 Task: In the  document Hollywoodfile.odt Change font size of watermark '113' and place the watermark  'Horizontally'. Insert footer and write www.quantum.com
Action: Mouse moved to (301, 439)
Screenshot: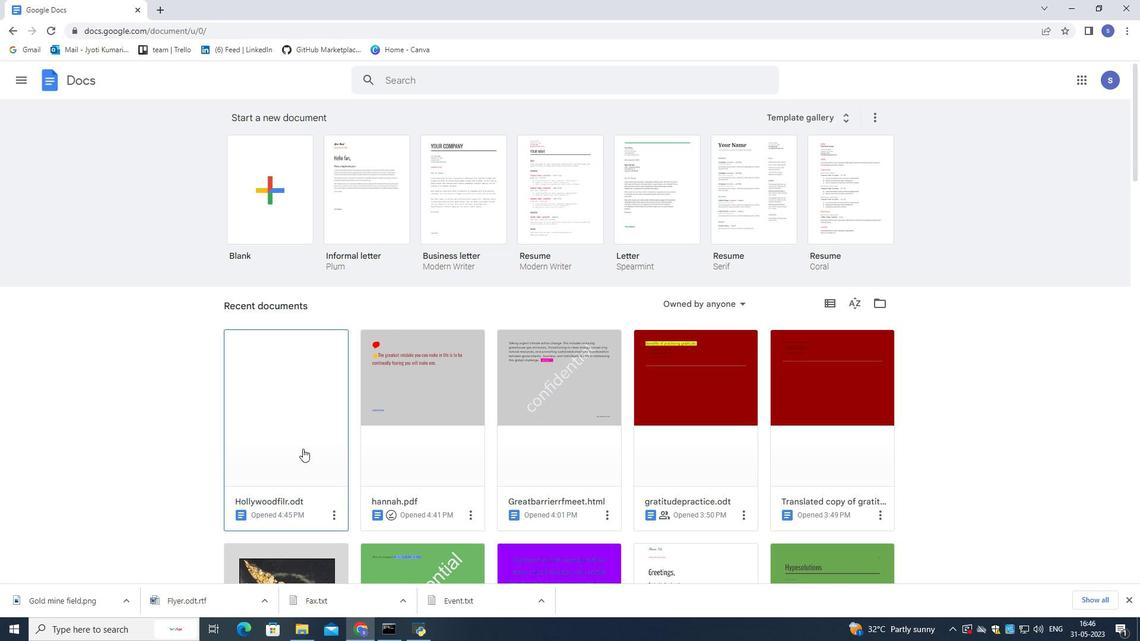 
Action: Mouse pressed left at (301, 439)
Screenshot: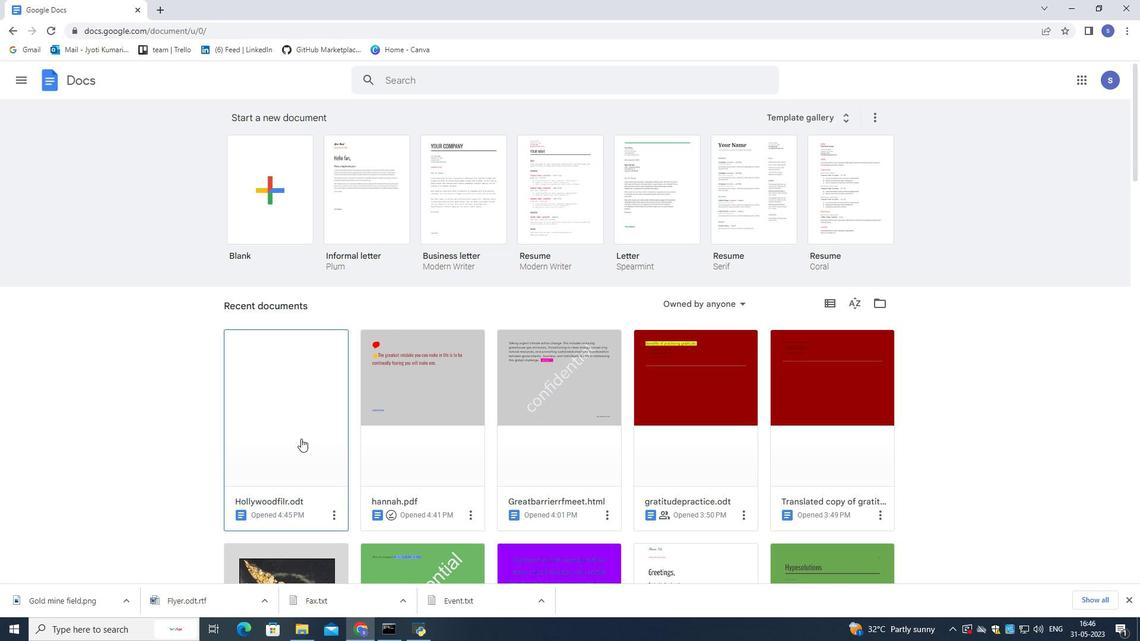 
Action: Mouse pressed left at (301, 439)
Screenshot: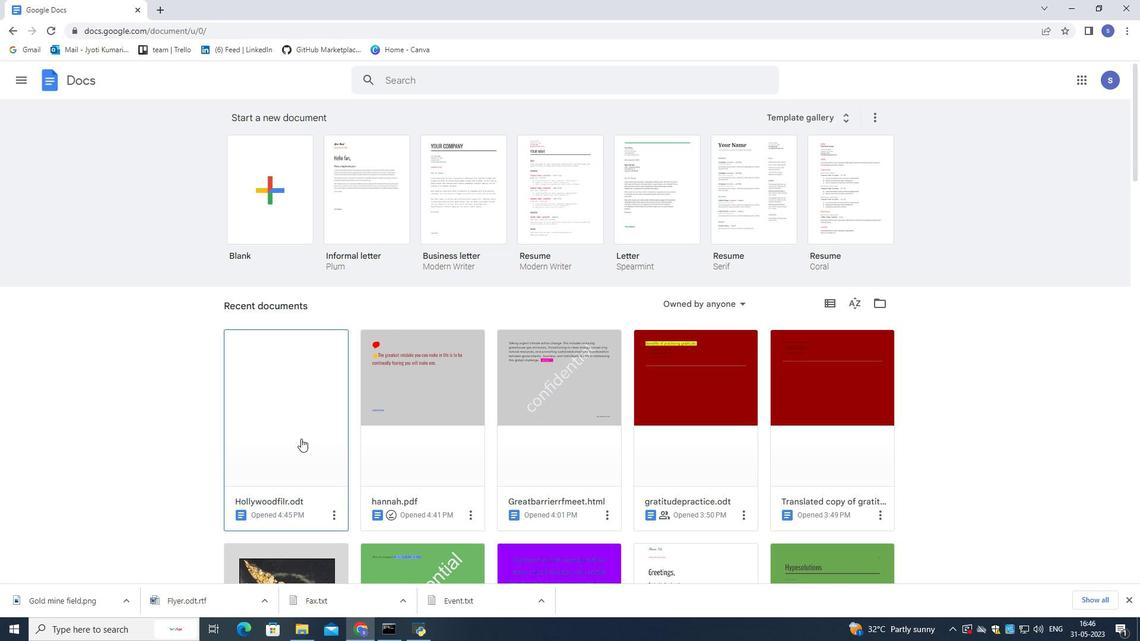 
Action: Mouse pressed left at (301, 439)
Screenshot: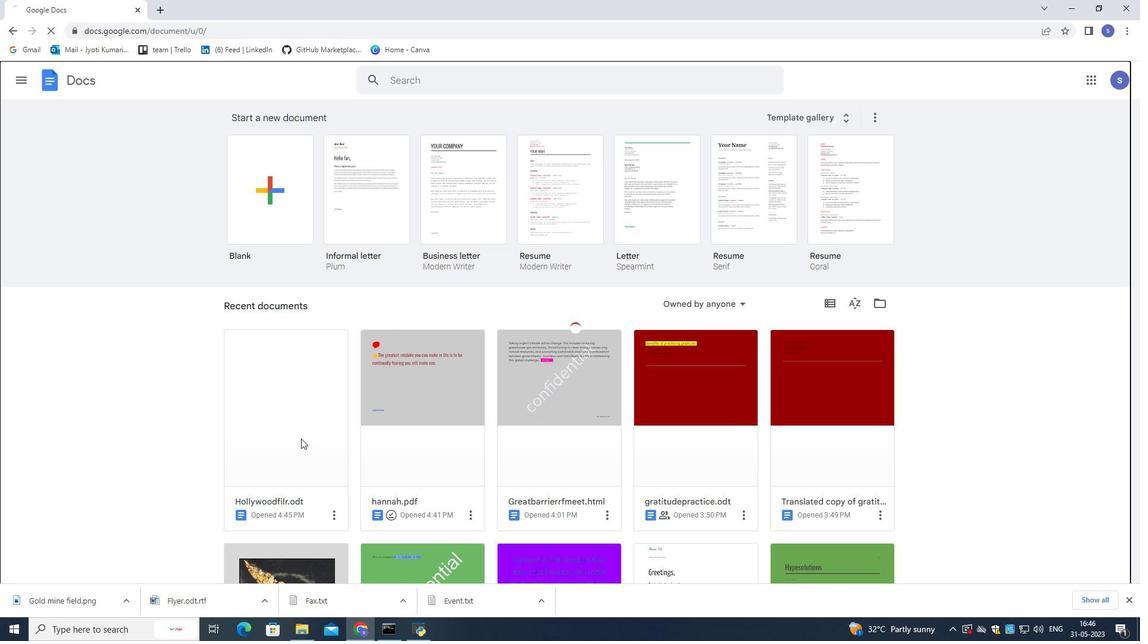 
Action: Mouse moved to (528, 500)
Screenshot: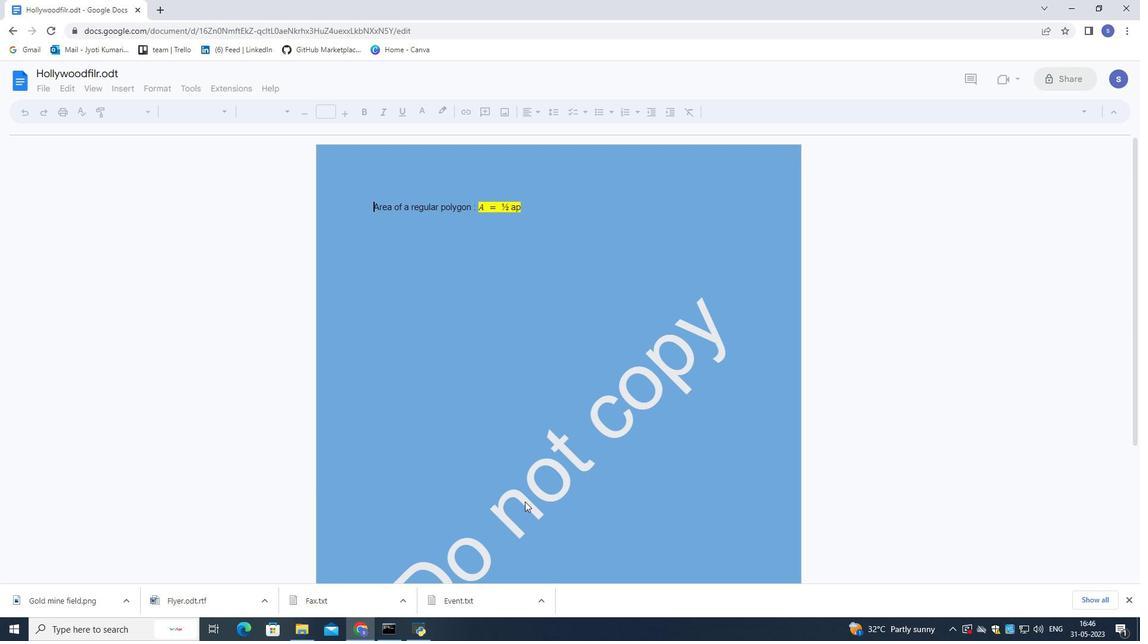 
Action: Mouse scrolled (528, 500) with delta (0, 0)
Screenshot: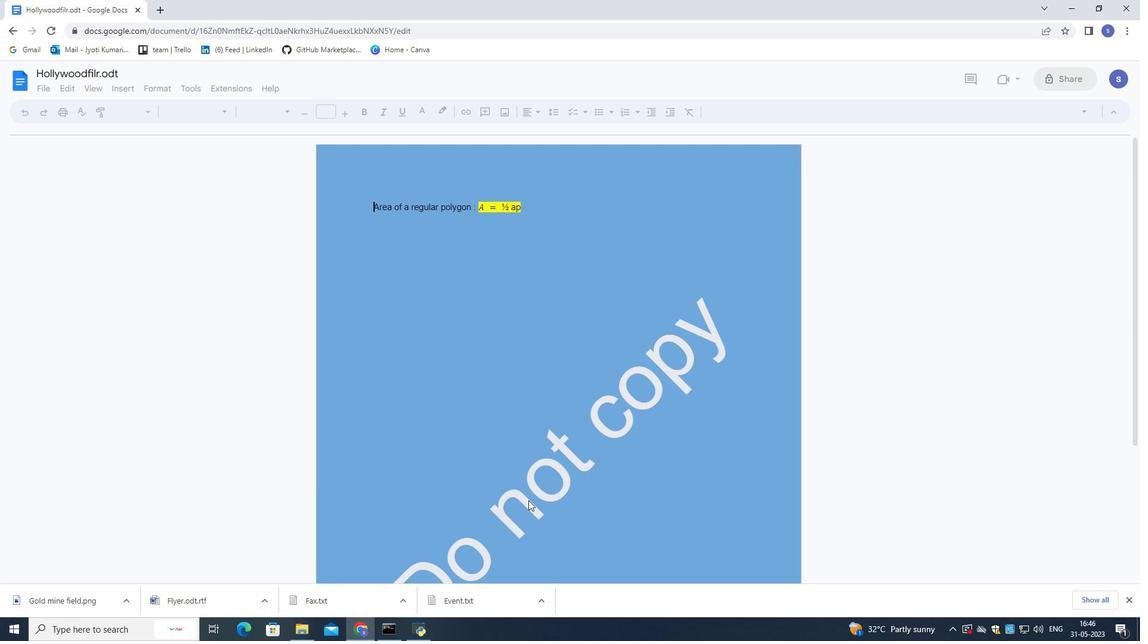 
Action: Mouse scrolled (528, 500) with delta (0, 0)
Screenshot: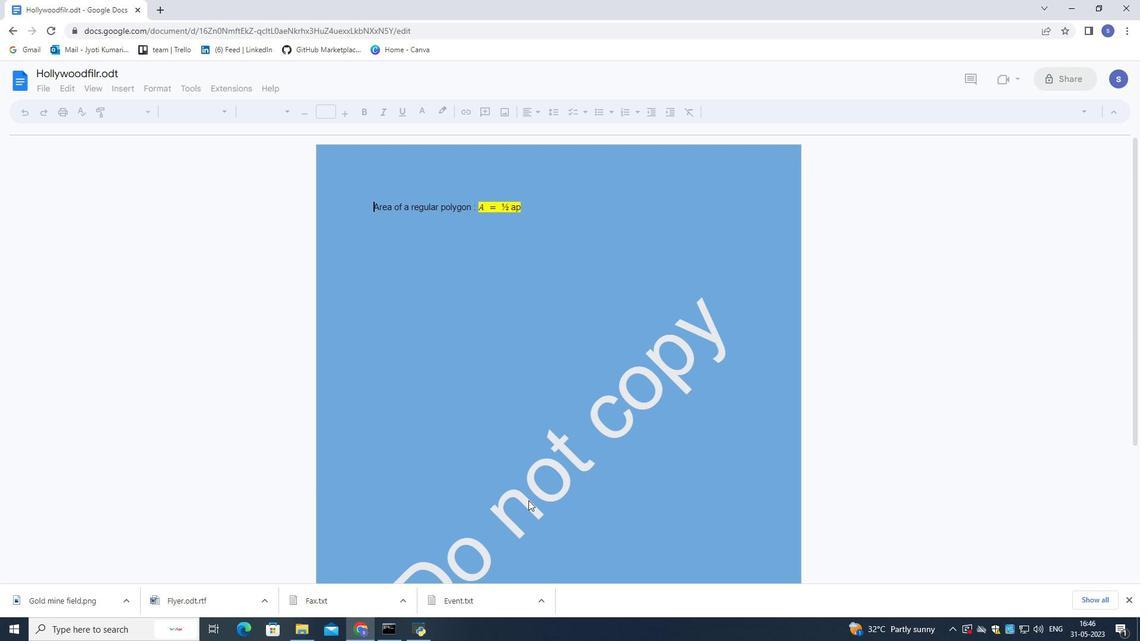 
Action: Mouse scrolled (528, 500) with delta (0, 0)
Screenshot: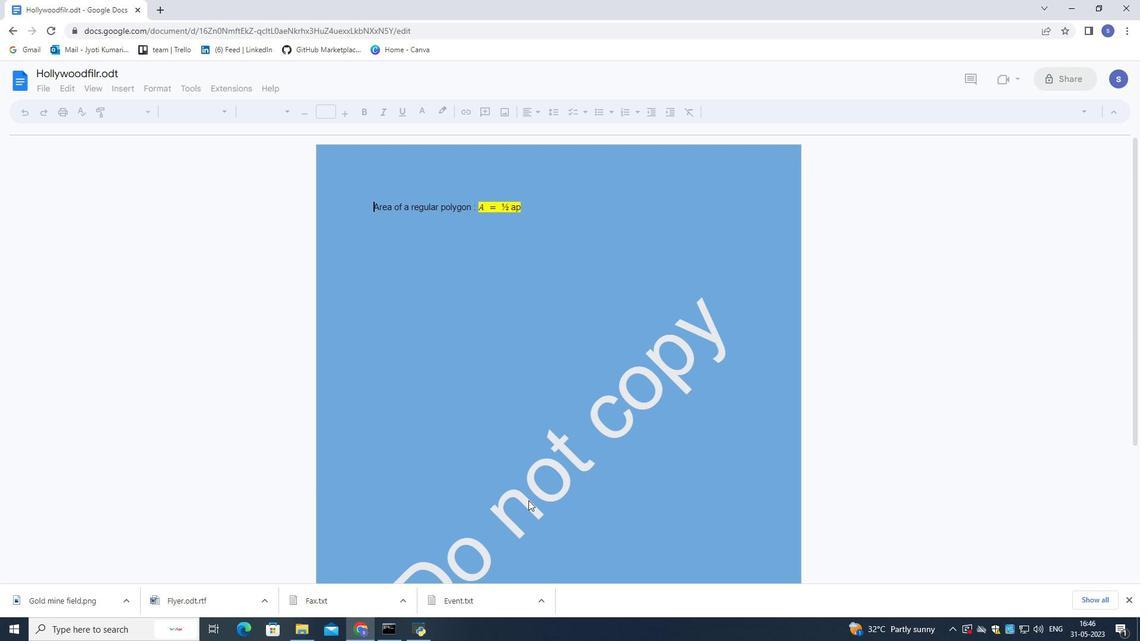 
Action: Mouse moved to (491, 379)
Screenshot: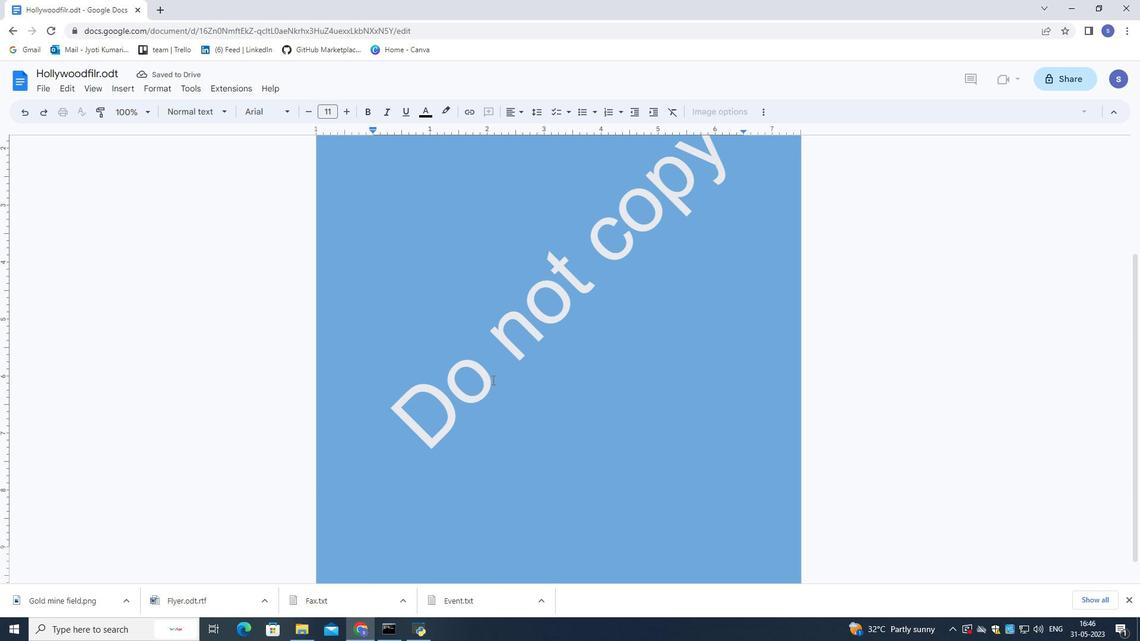 
Action: Mouse scrolled (491, 380) with delta (0, 0)
Screenshot: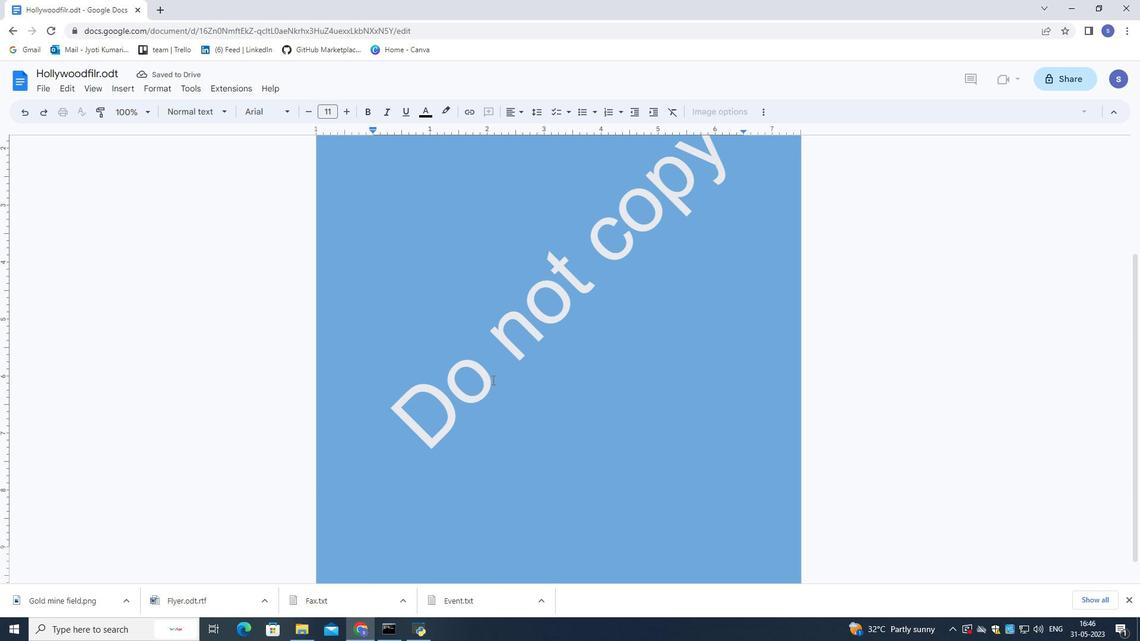 
Action: Mouse moved to (497, 390)
Screenshot: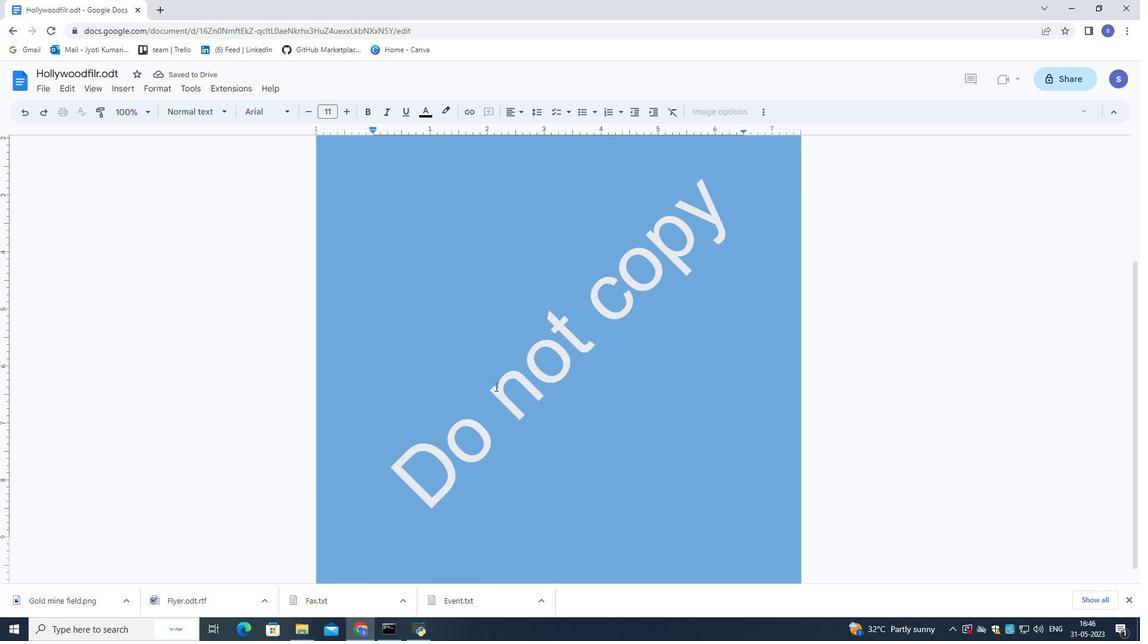 
Action: Mouse pressed left at (497, 390)
Screenshot: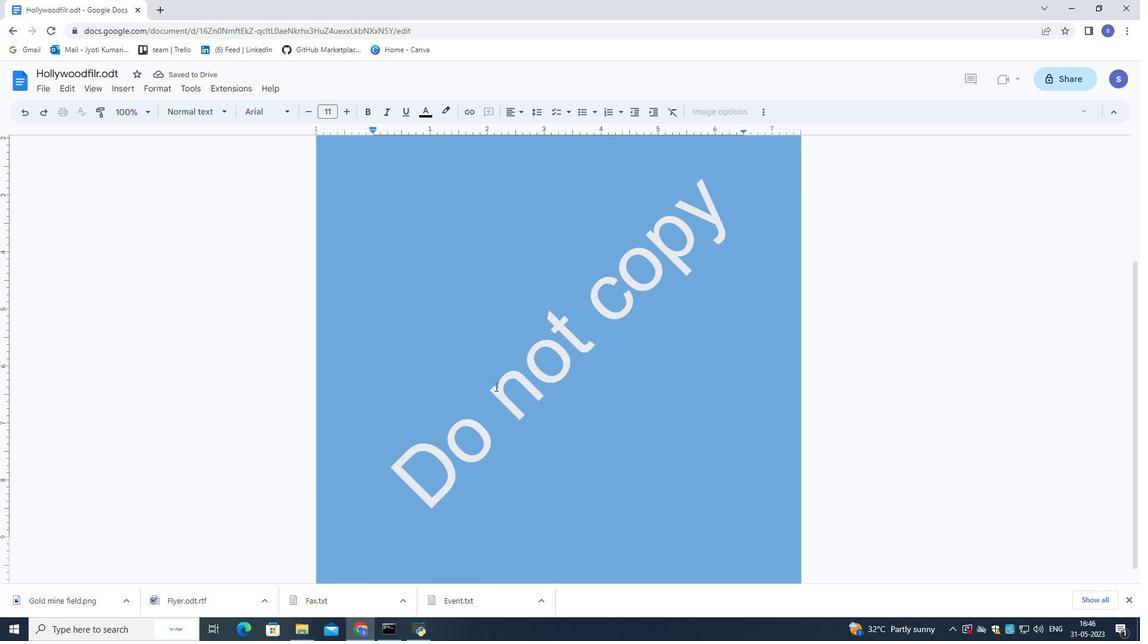 
Action: Mouse pressed left at (497, 390)
Screenshot: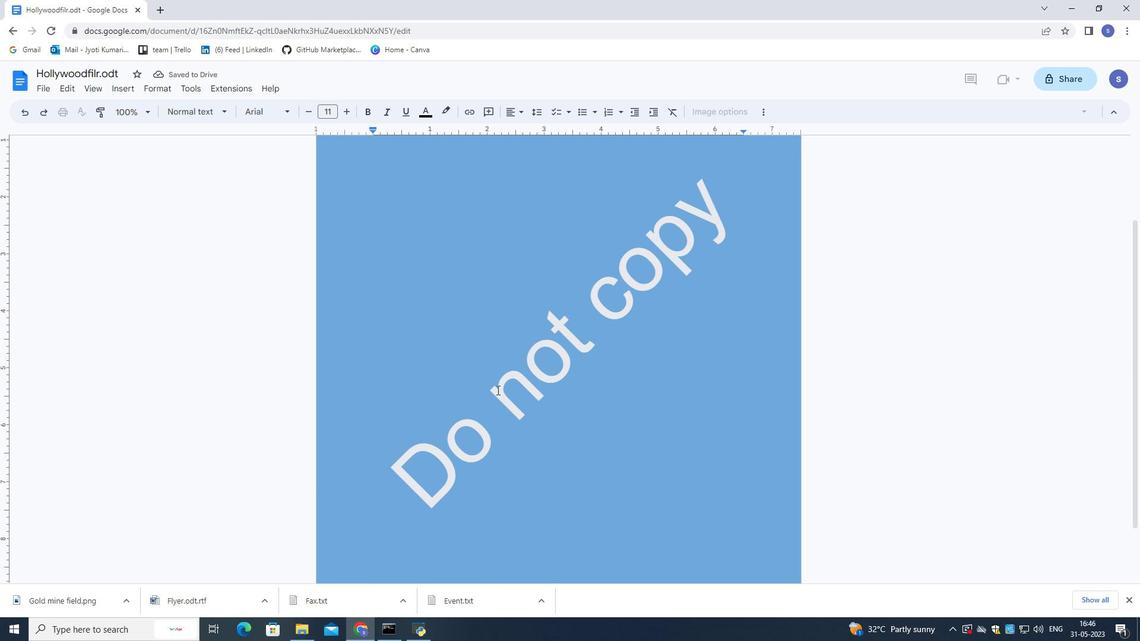 
Action: Mouse moved to (535, 452)
Screenshot: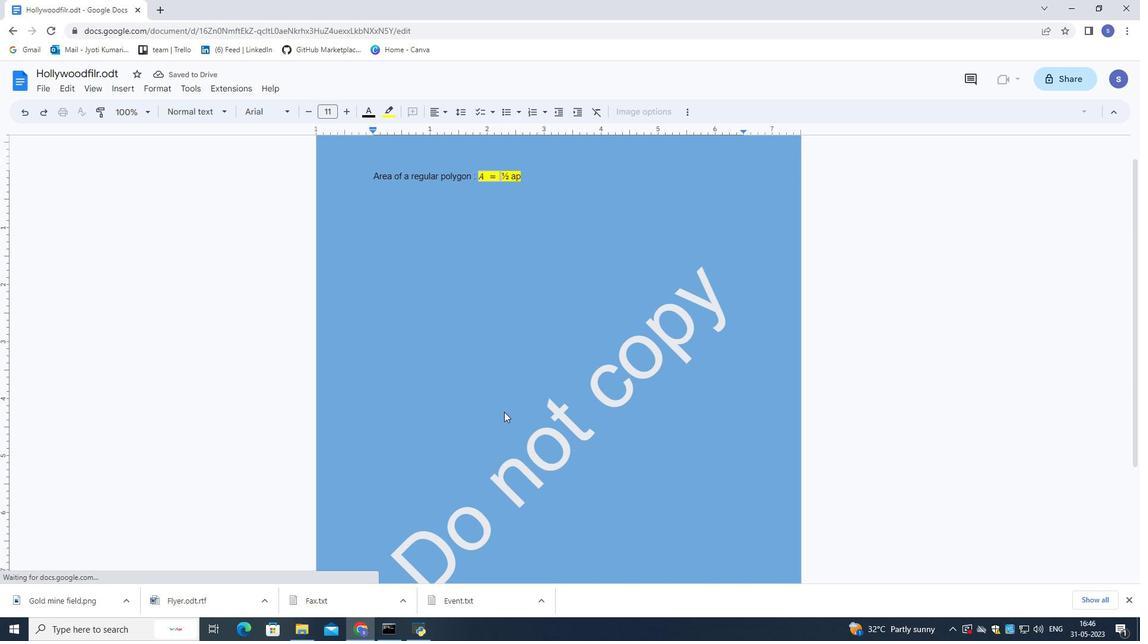 
Action: Mouse pressed left at (535, 452)
Screenshot: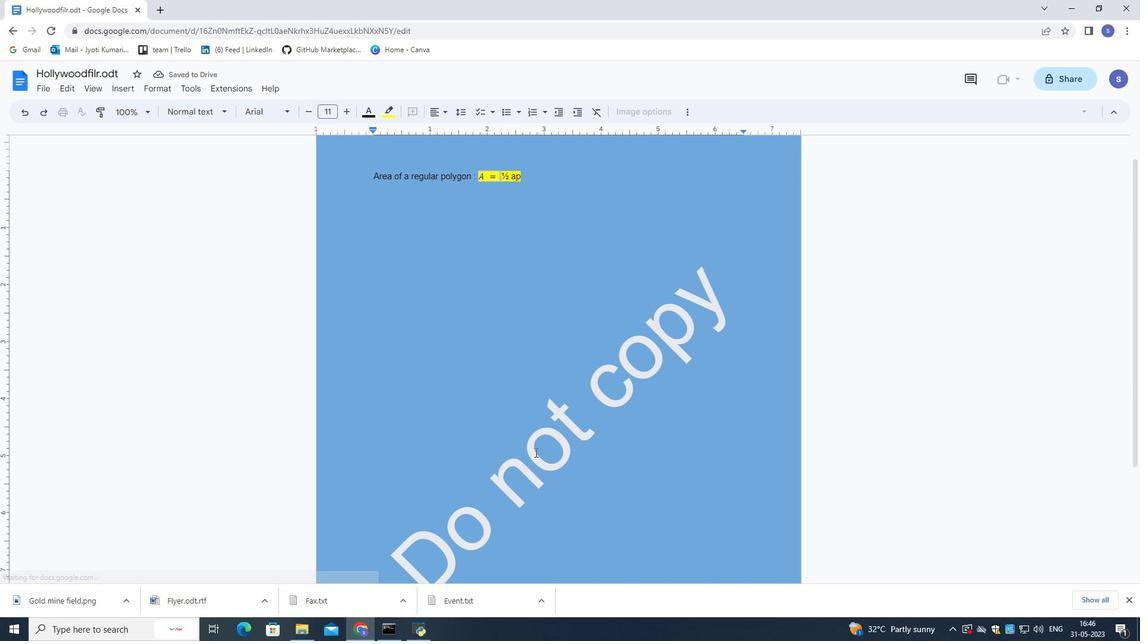 
Action: Mouse pressed left at (535, 452)
Screenshot: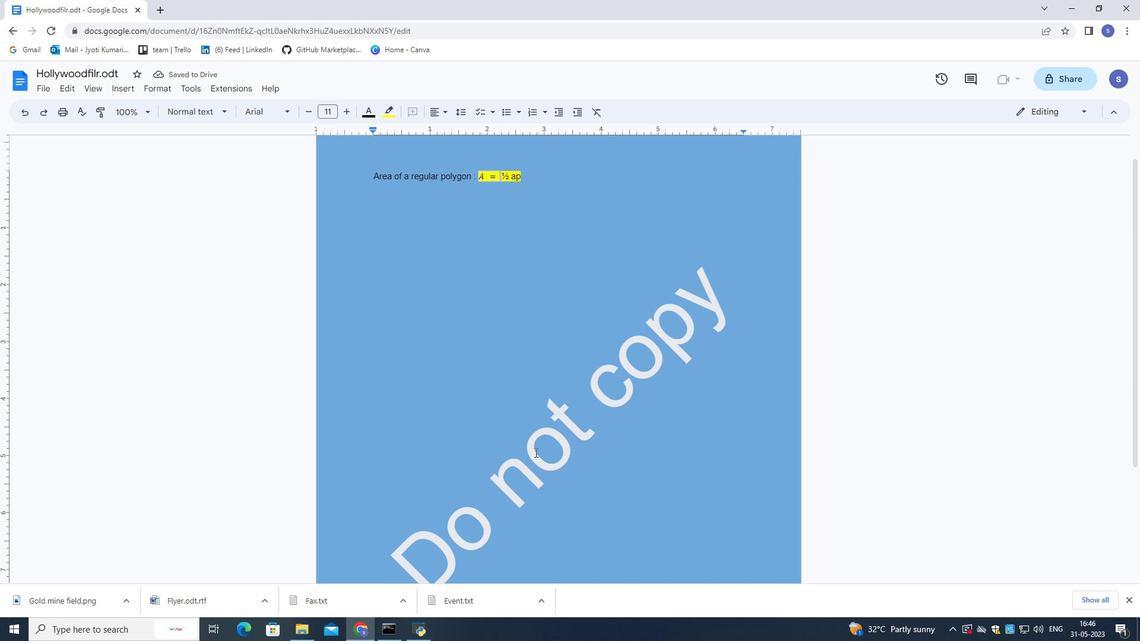 
Action: Mouse pressed left at (535, 452)
Screenshot: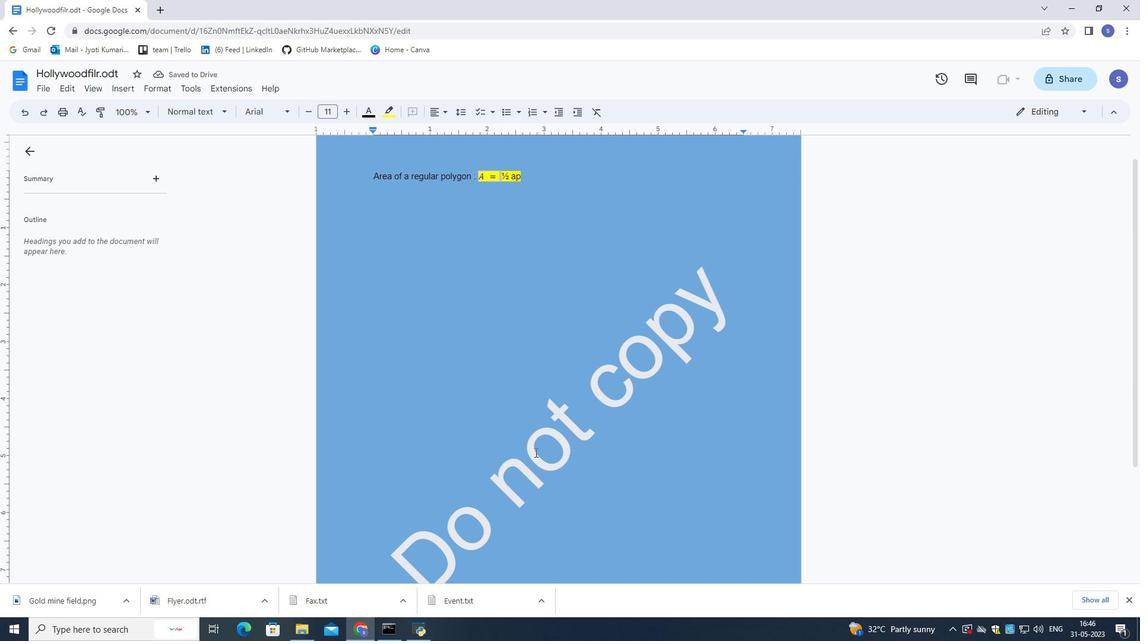 
Action: Mouse moved to (533, 453)
Screenshot: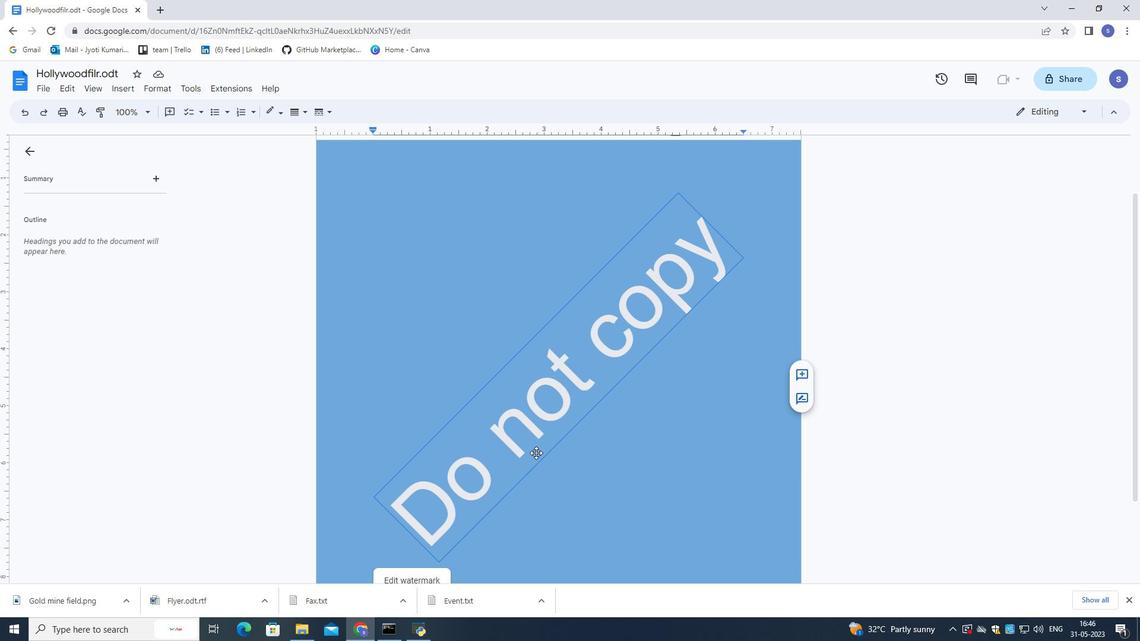 
Action: Mouse scrolled (533, 453) with delta (0, 0)
Screenshot: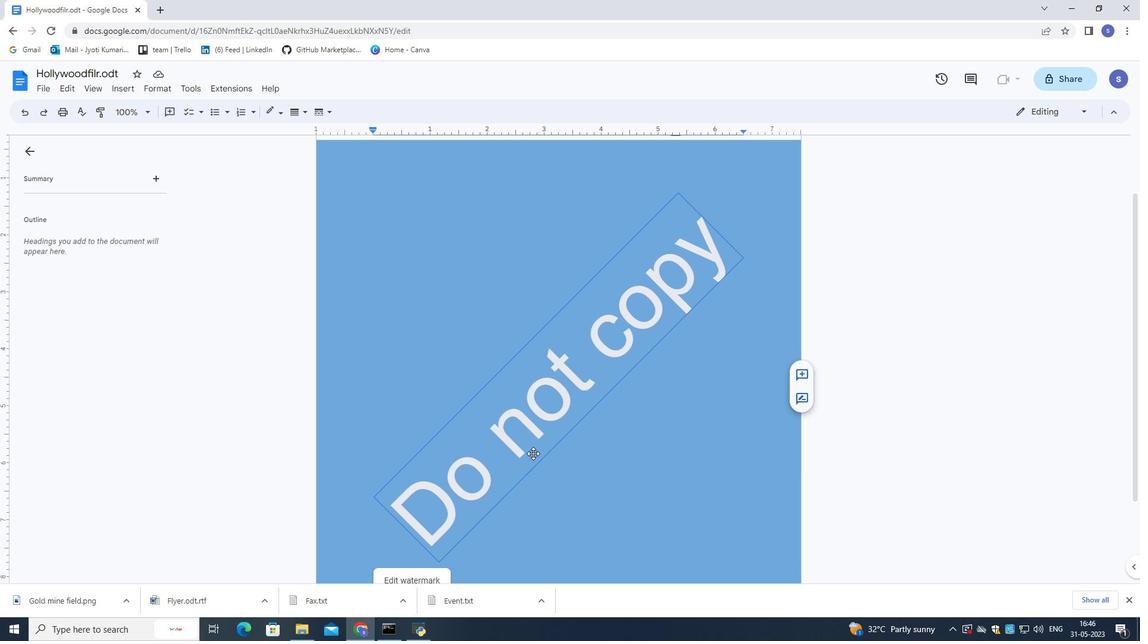 
Action: Mouse scrolled (533, 453) with delta (0, 0)
Screenshot: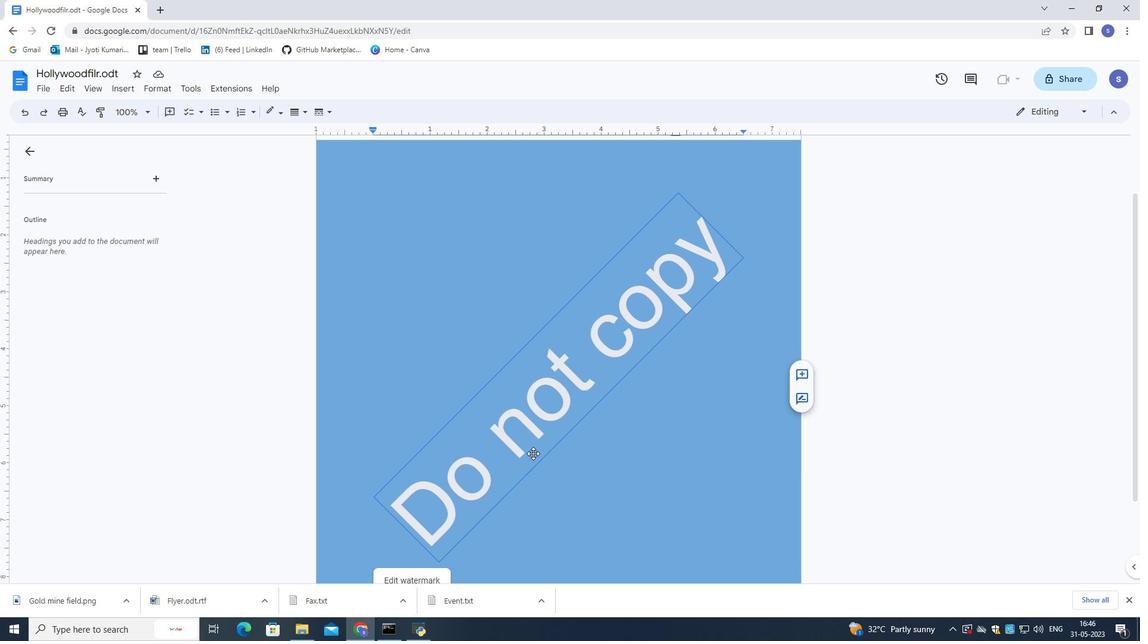 
Action: Mouse moved to (424, 465)
Screenshot: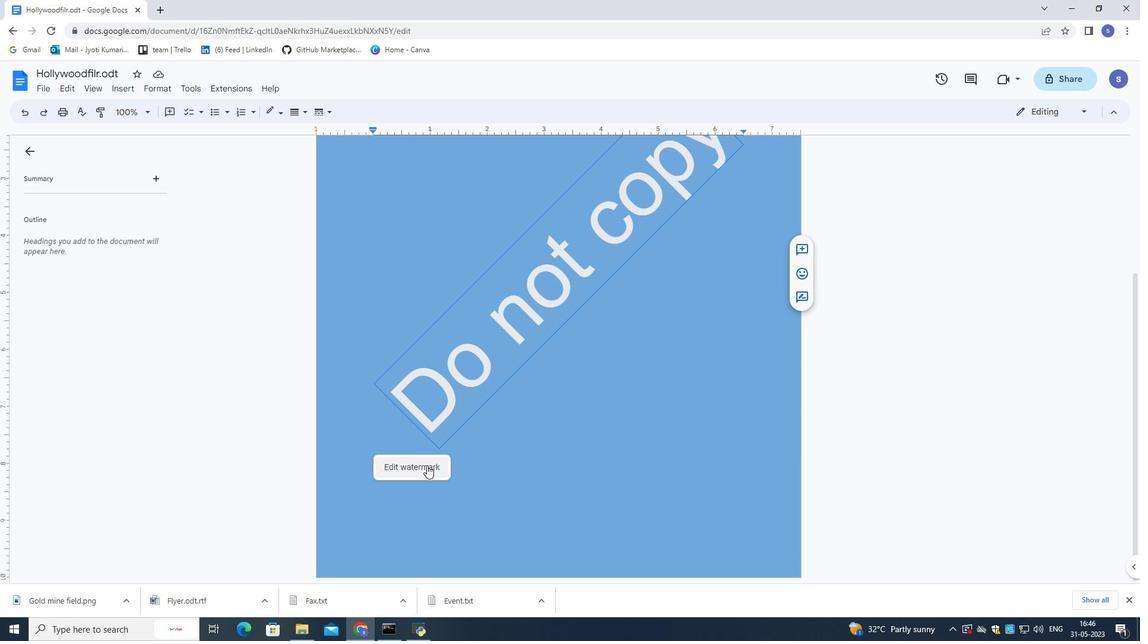 
Action: Mouse pressed left at (424, 465)
Screenshot: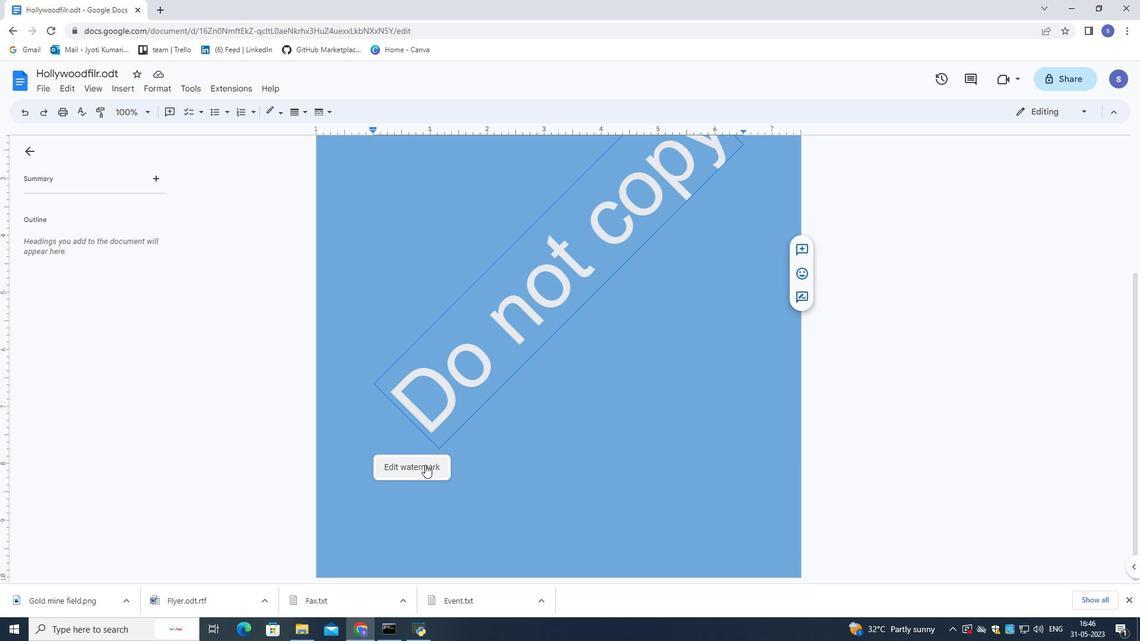 
Action: Mouse moved to (1032, 268)
Screenshot: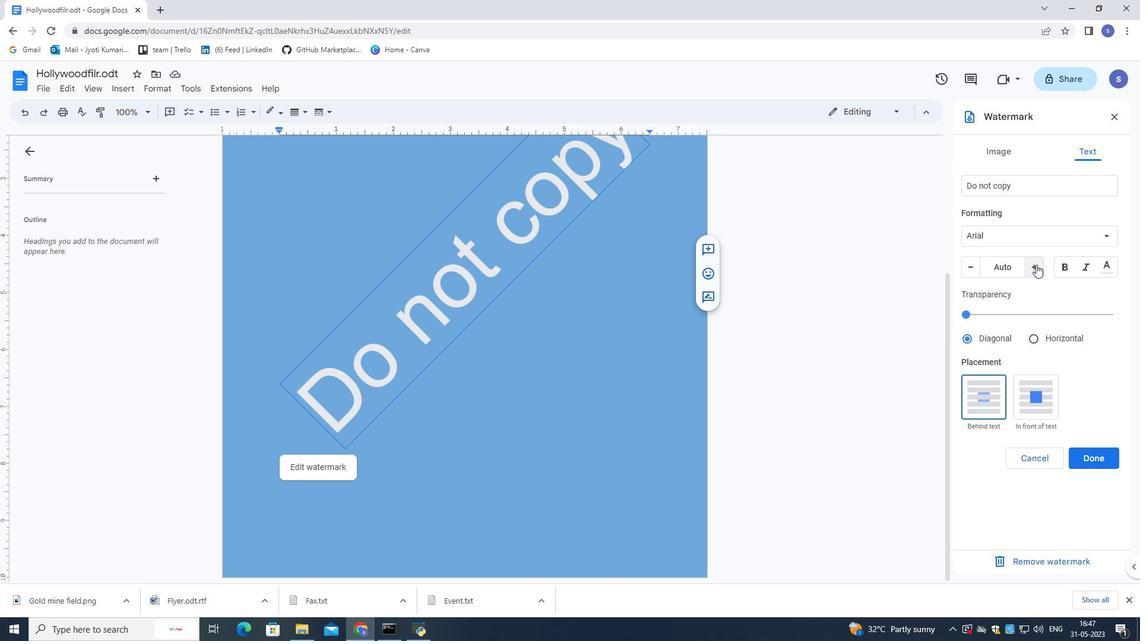 
Action: Mouse pressed left at (1032, 268)
Screenshot: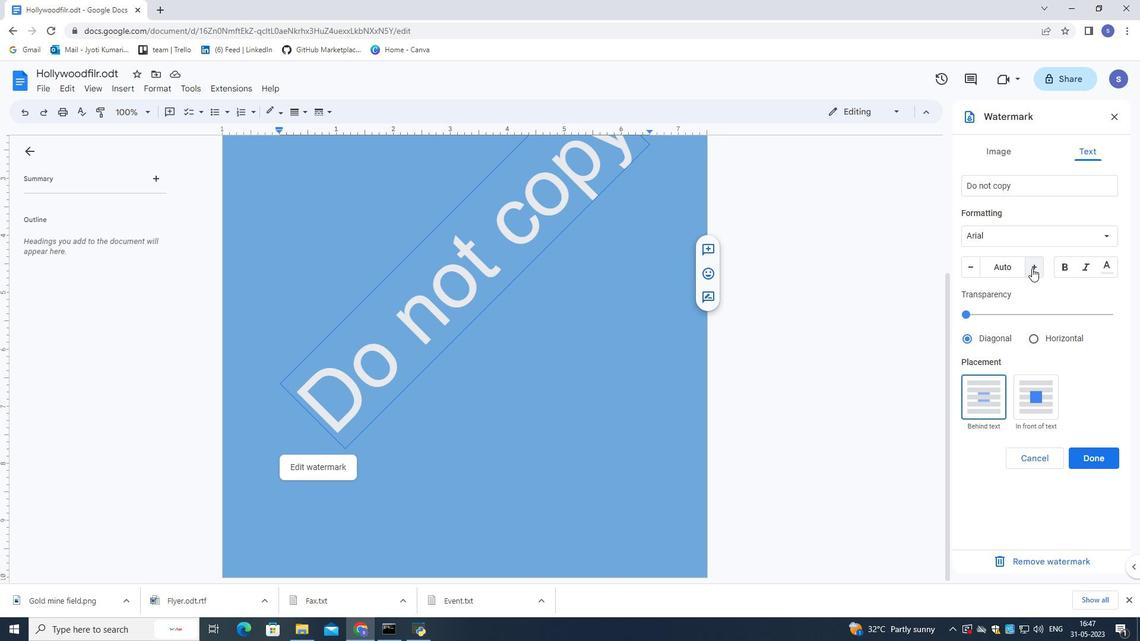 
Action: Mouse pressed left at (1032, 268)
Screenshot: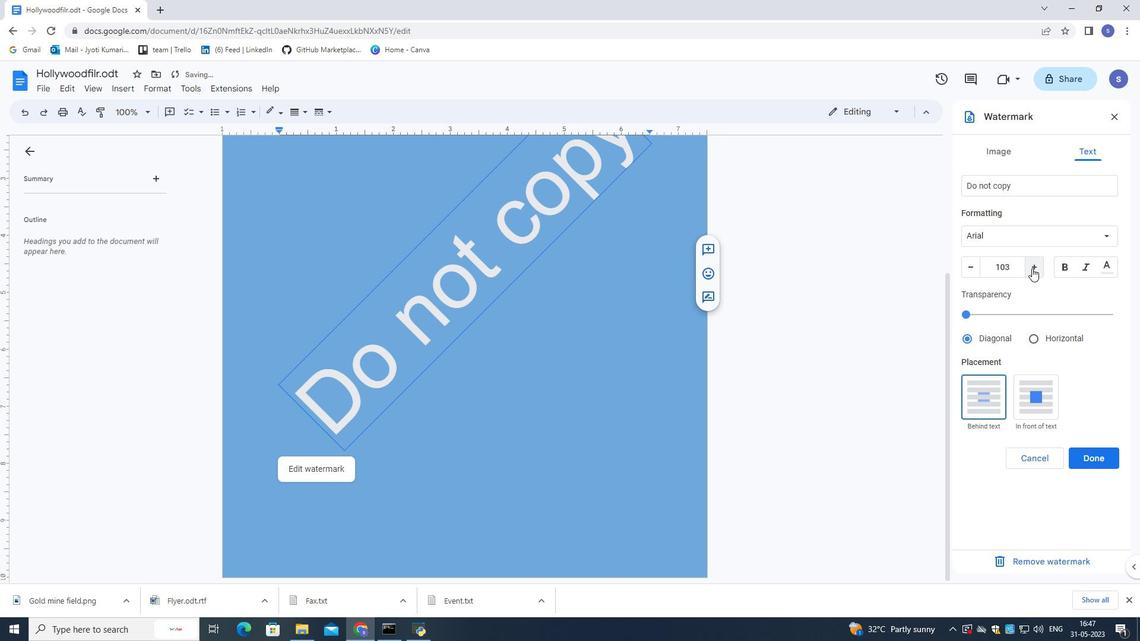 
Action: Mouse pressed left at (1032, 268)
Screenshot: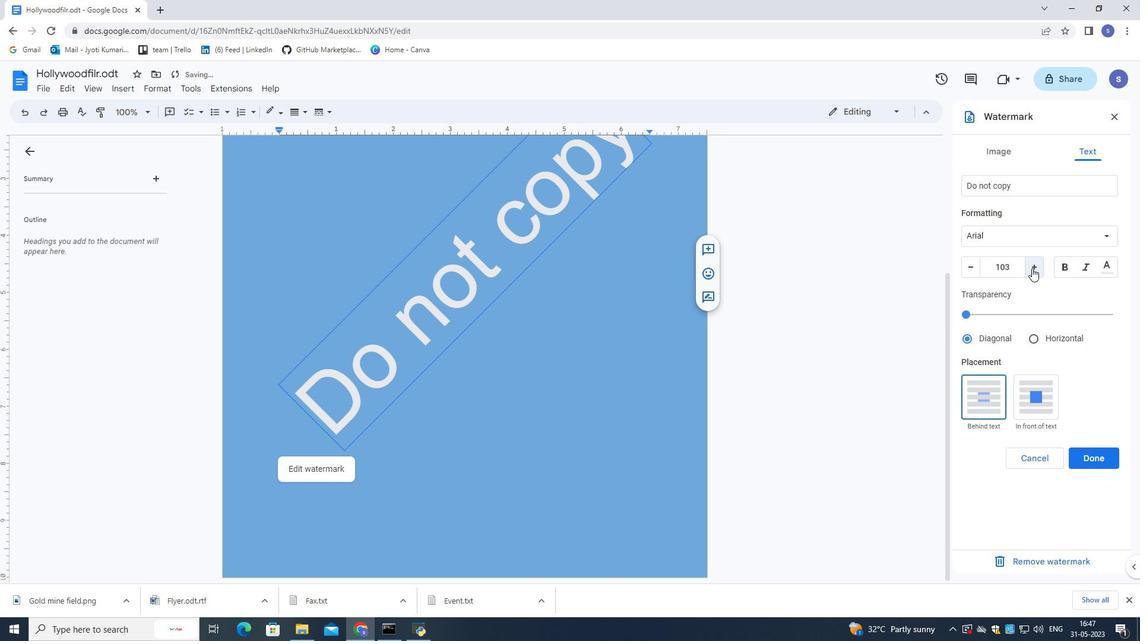 
Action: Mouse pressed left at (1032, 268)
Screenshot: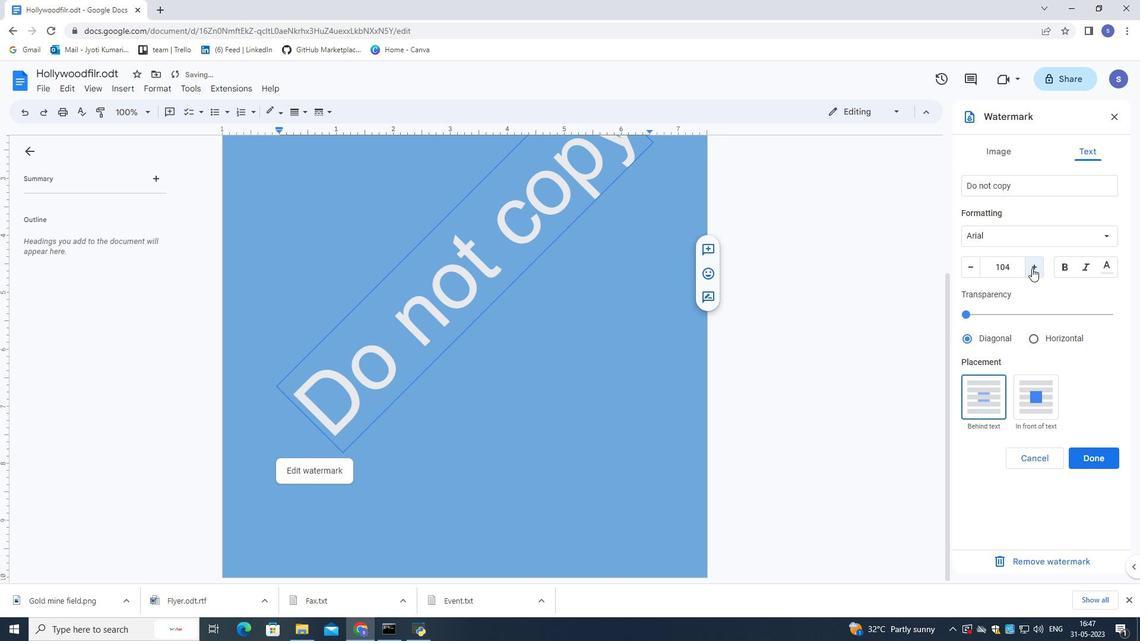 
Action: Mouse pressed left at (1032, 268)
Screenshot: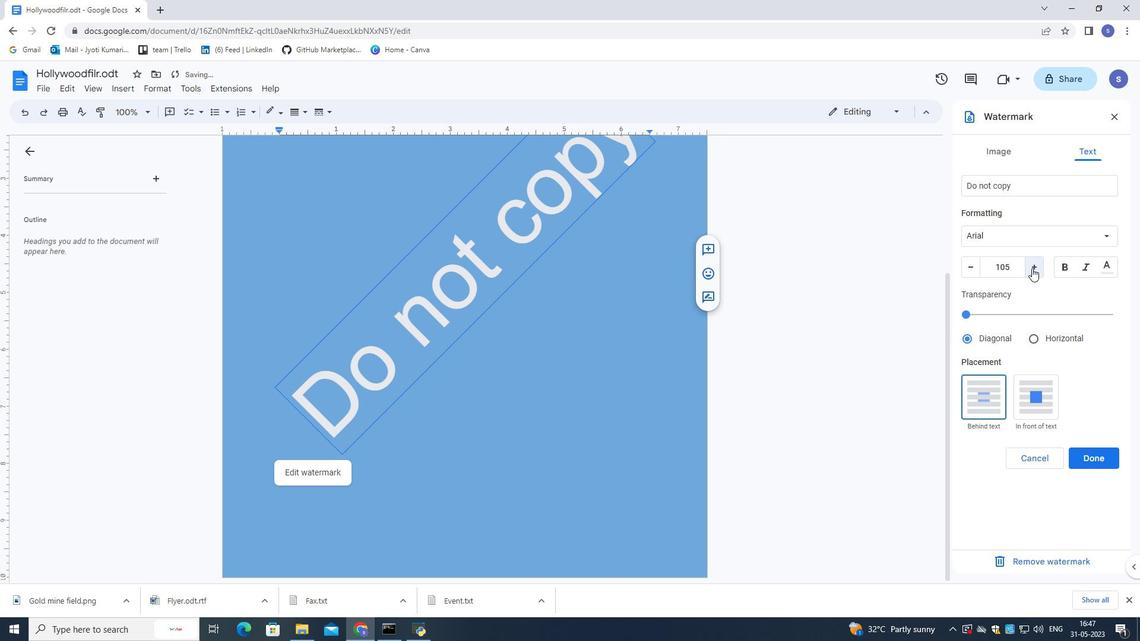 
Action: Mouse pressed left at (1032, 268)
Screenshot: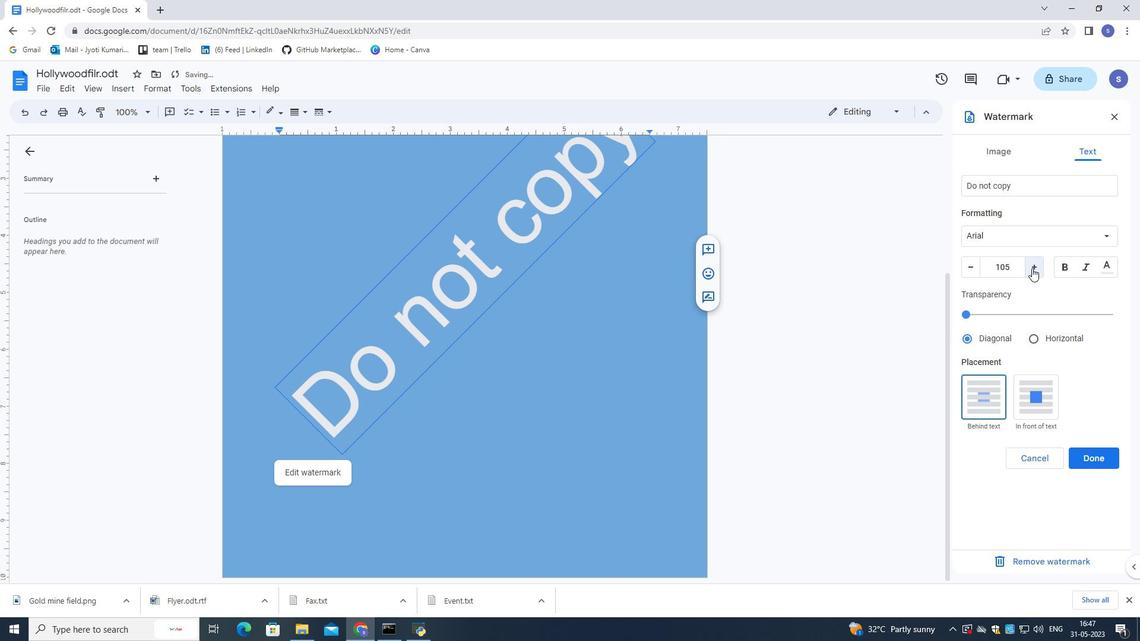 
Action: Mouse pressed left at (1032, 268)
Screenshot: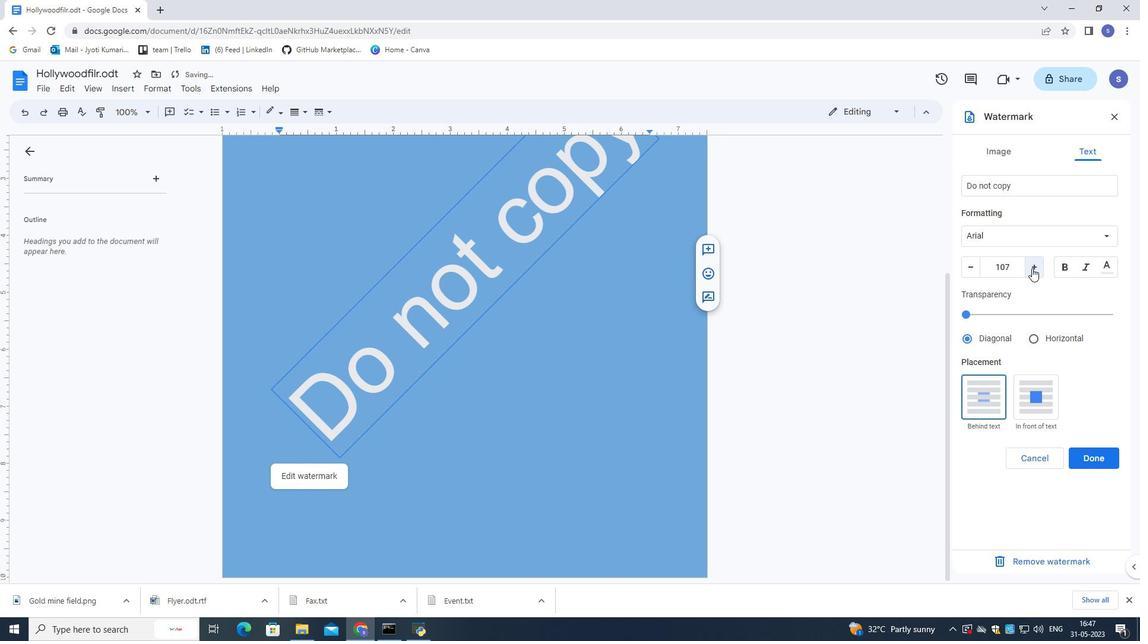 
Action: Mouse pressed left at (1032, 268)
Screenshot: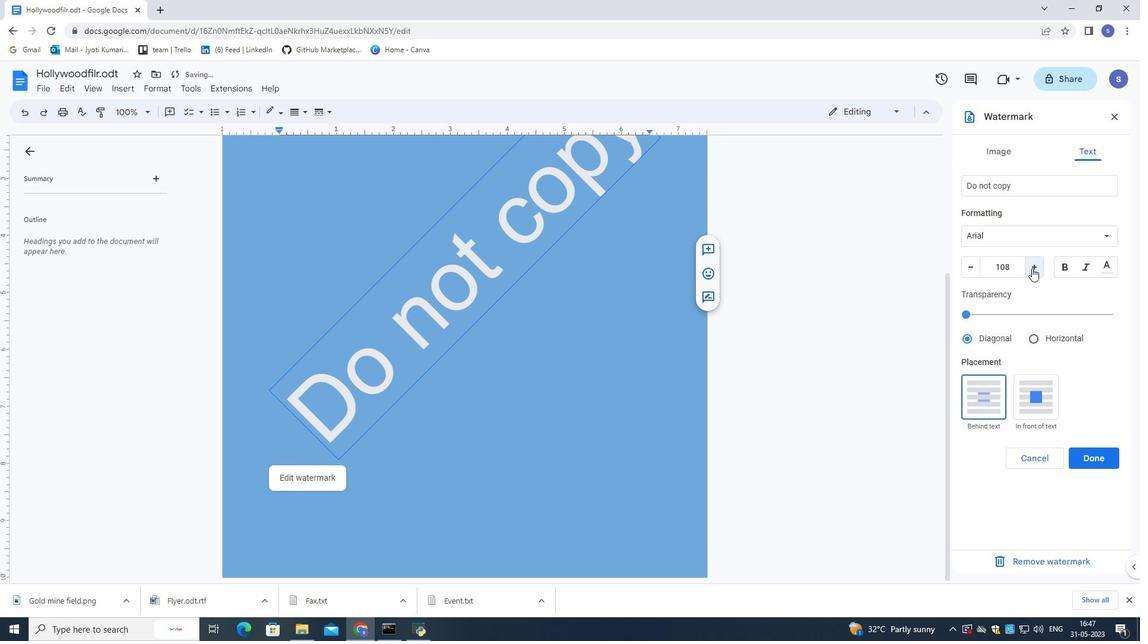 
Action: Mouse pressed left at (1032, 268)
Screenshot: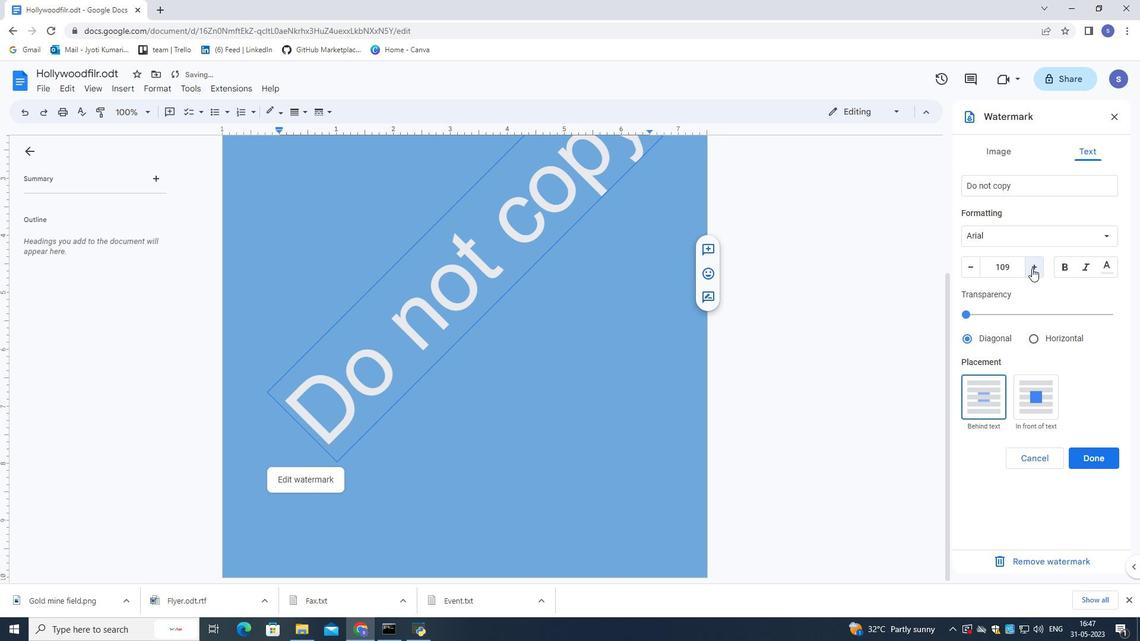 
Action: Mouse pressed left at (1032, 268)
Screenshot: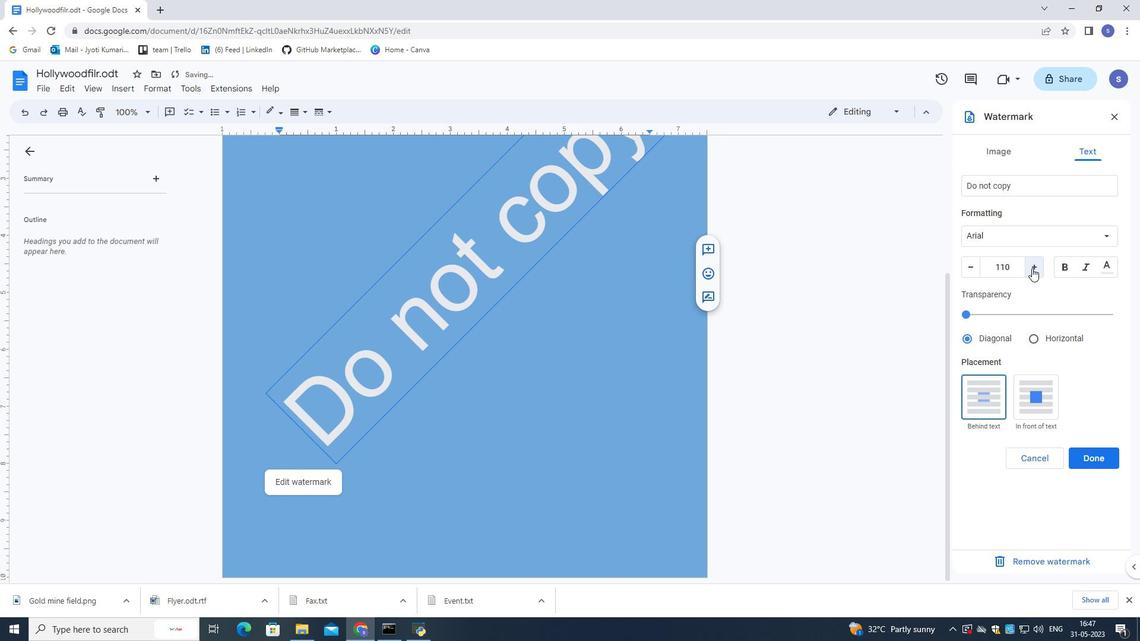 
Action: Mouse pressed left at (1032, 268)
Screenshot: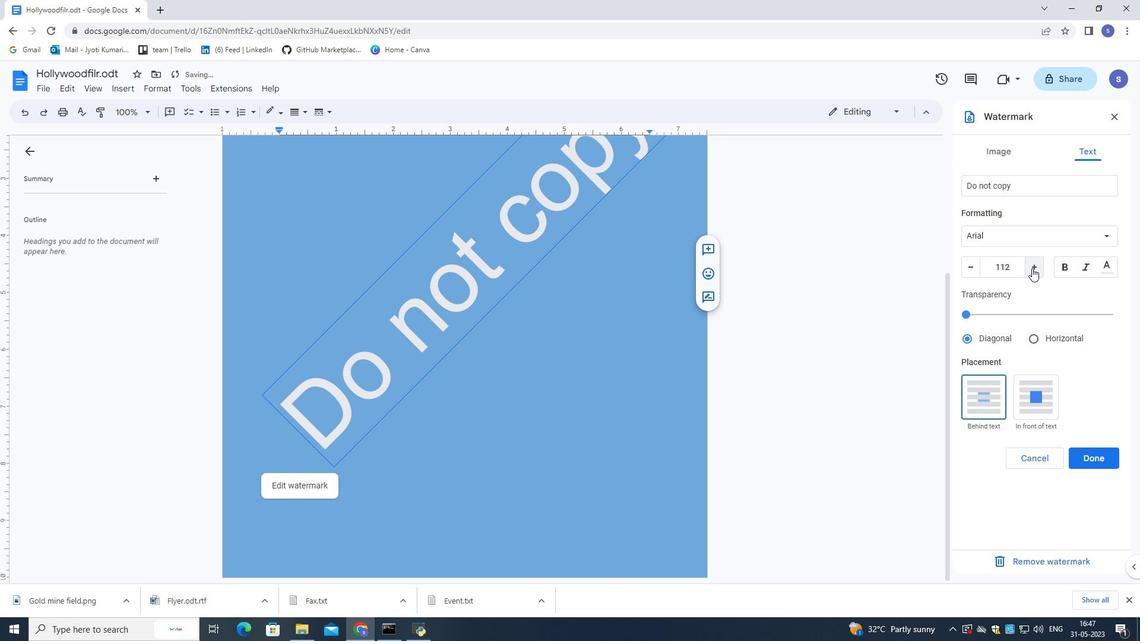 
Action: Mouse moved to (1038, 337)
Screenshot: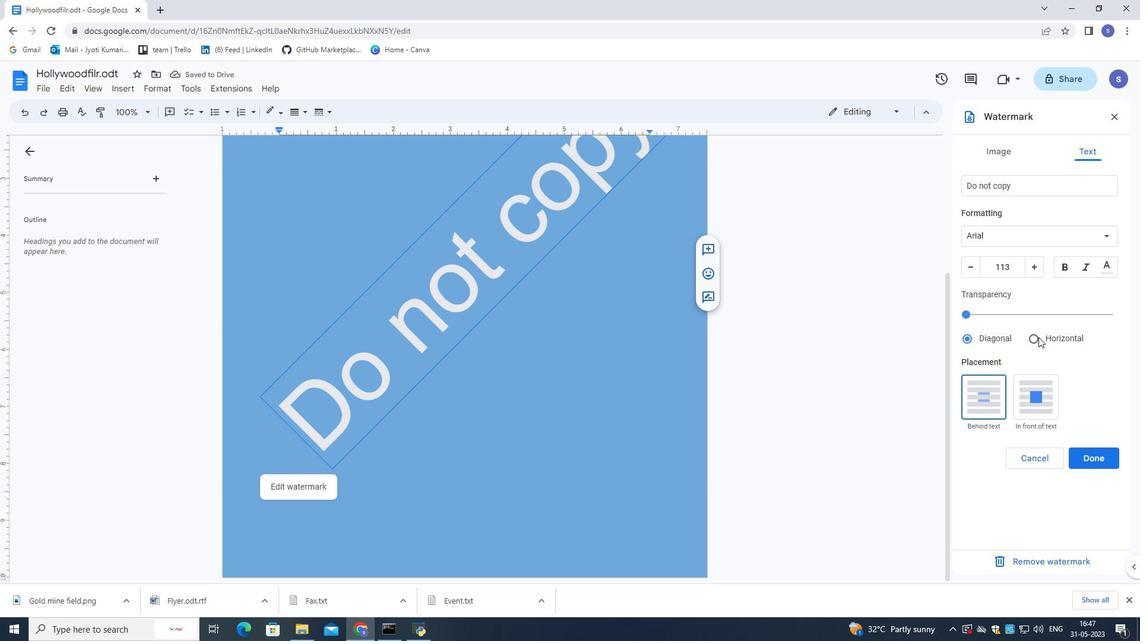 
Action: Mouse pressed left at (1038, 337)
Screenshot: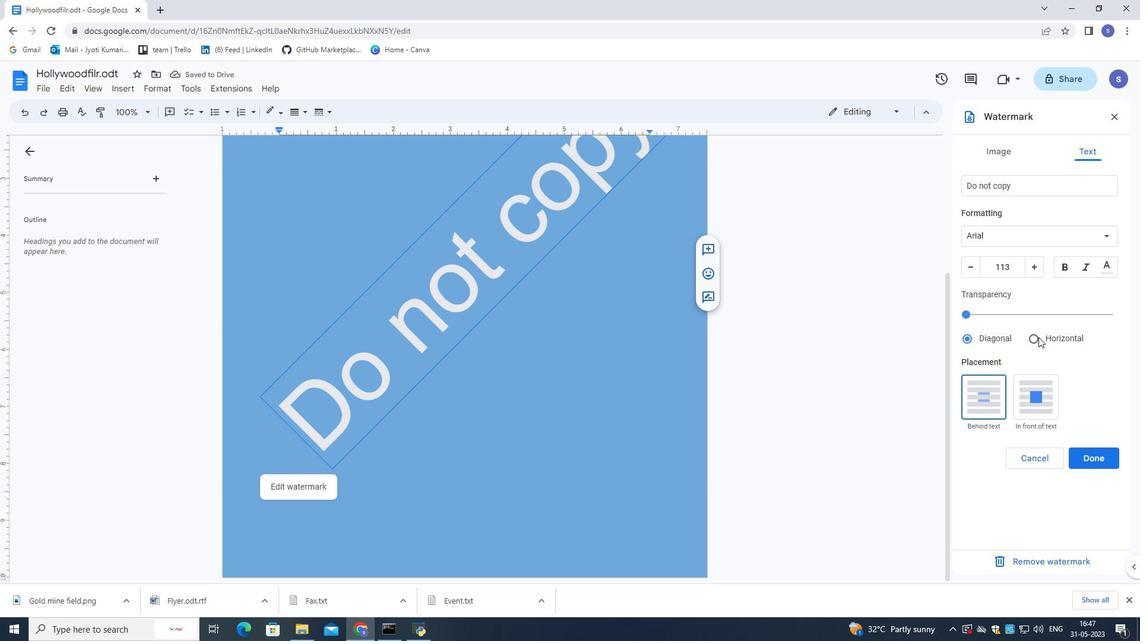 
Action: Mouse moved to (1098, 462)
Screenshot: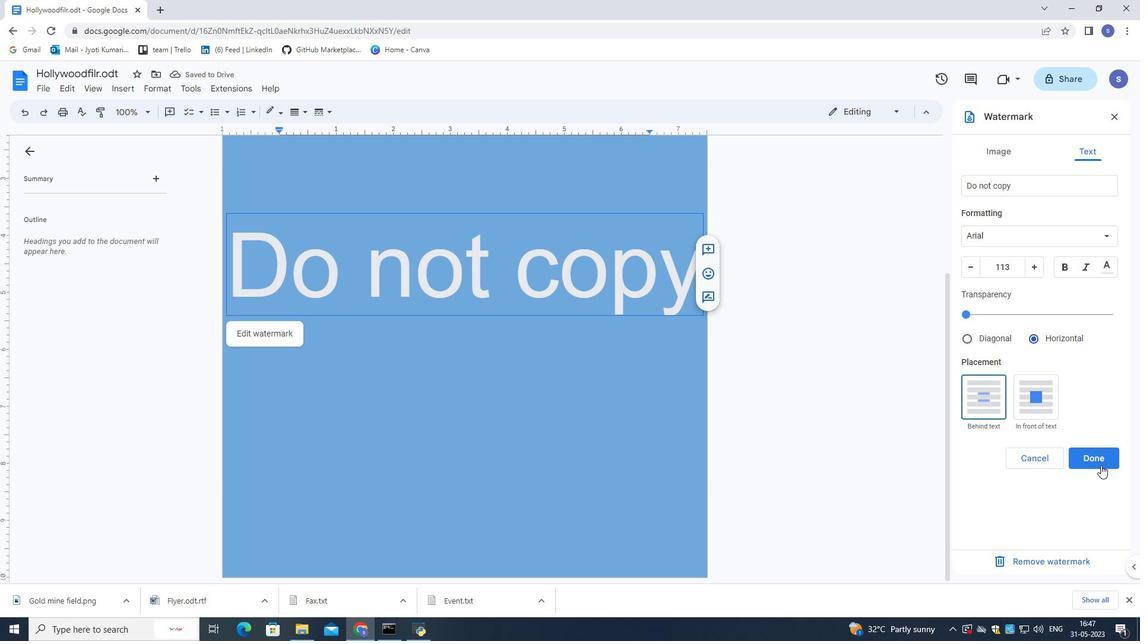 
Action: Mouse pressed left at (1098, 462)
Screenshot: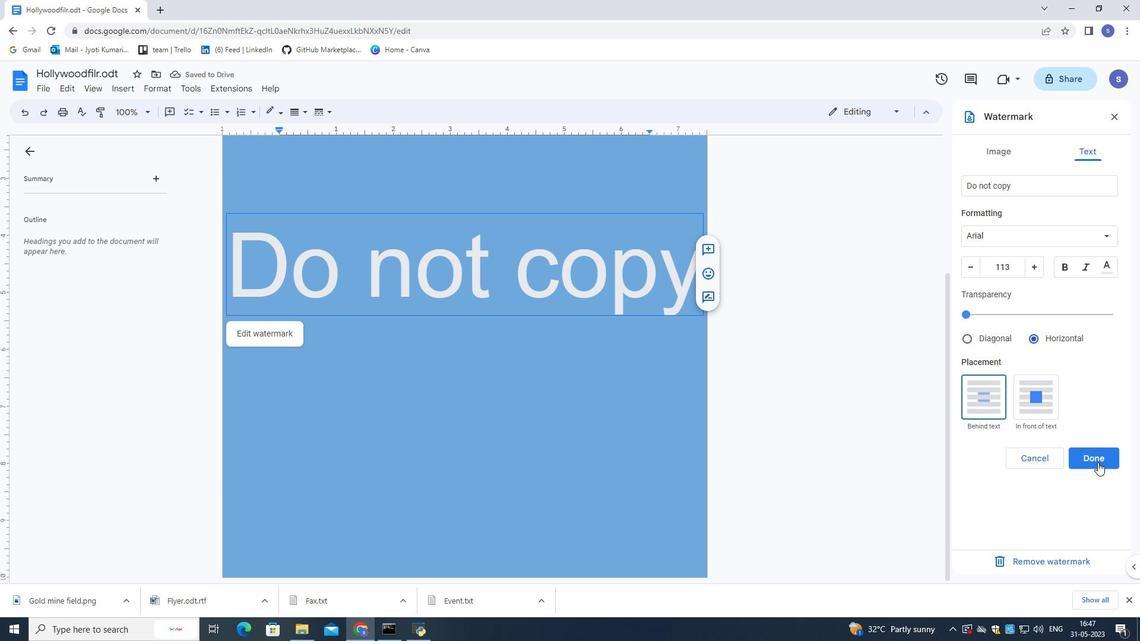 
Action: Mouse moved to (110, 87)
Screenshot: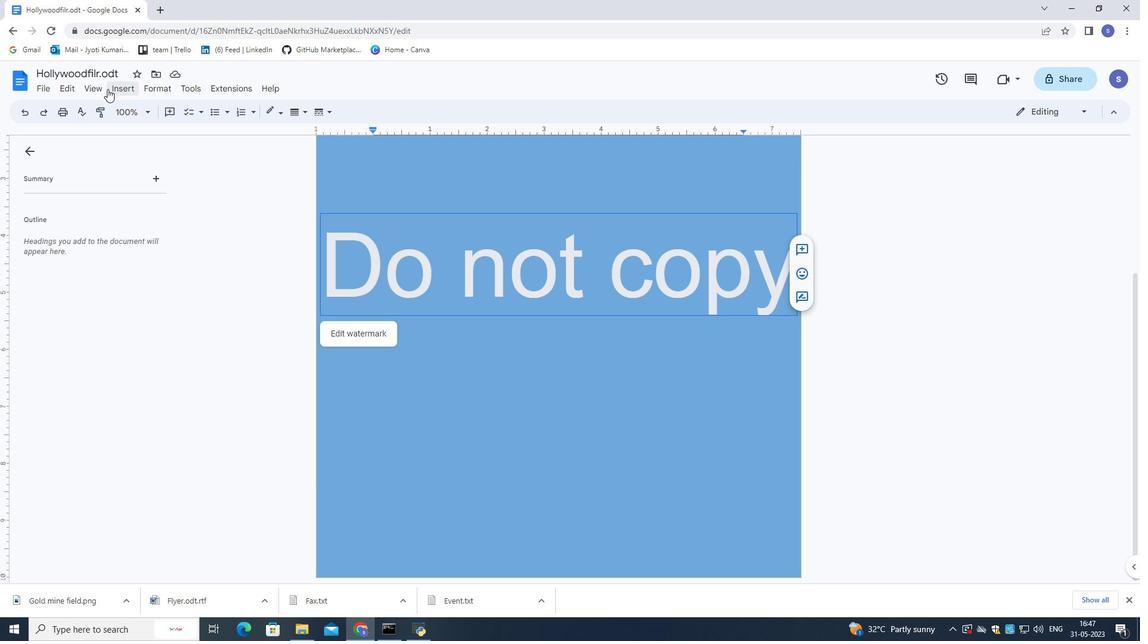 
Action: Mouse pressed left at (110, 87)
Screenshot: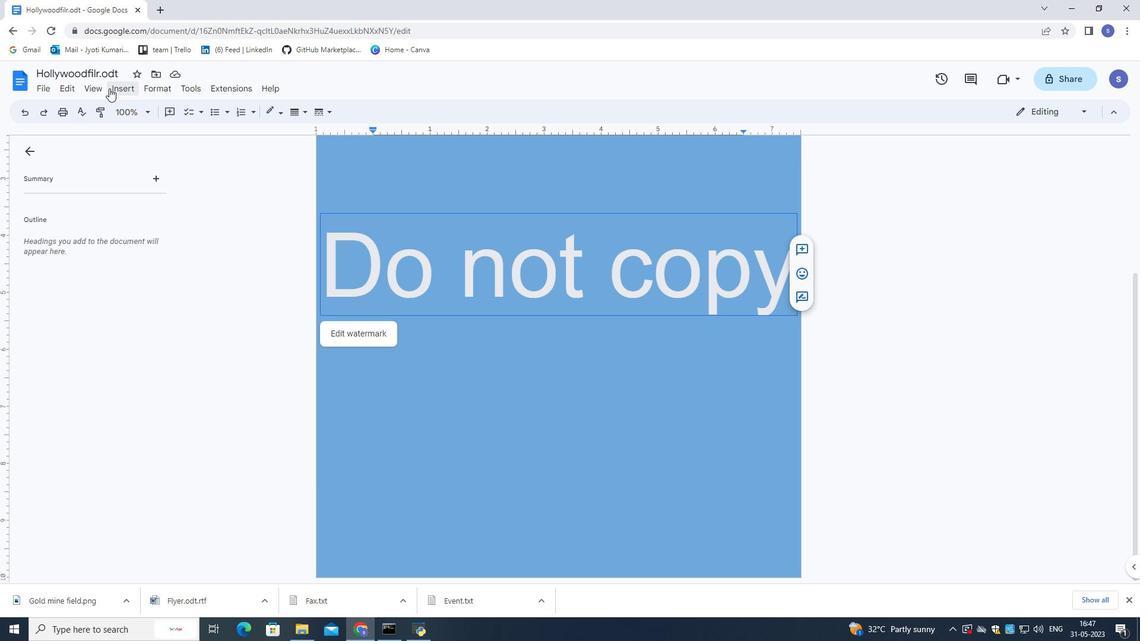 
Action: Mouse moved to (345, 406)
Screenshot: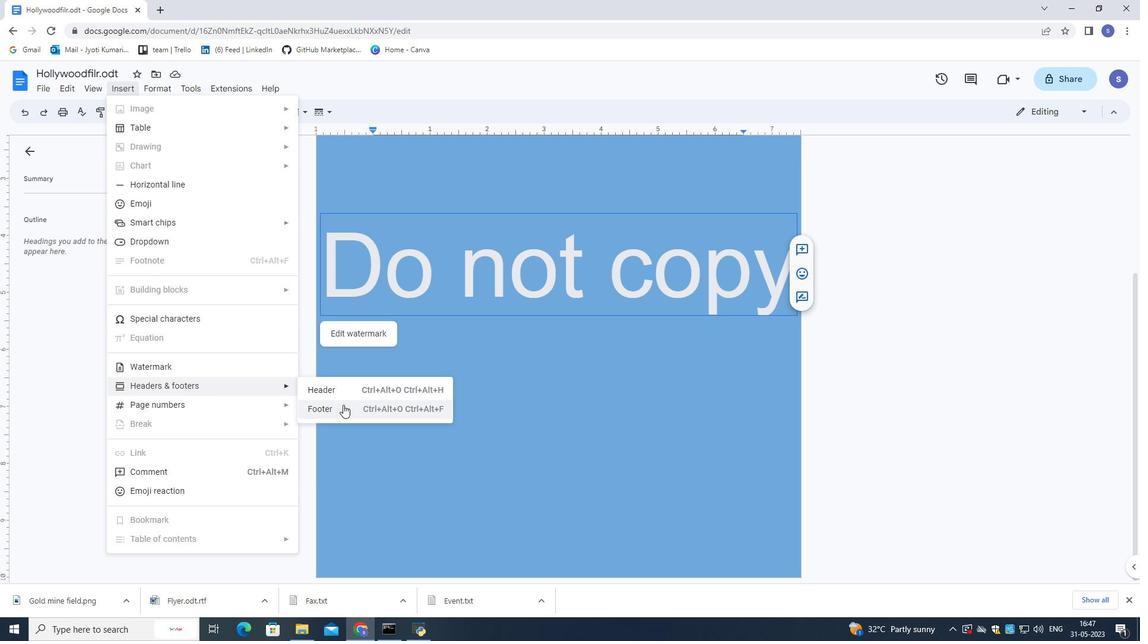 
Action: Mouse pressed left at (345, 406)
Screenshot: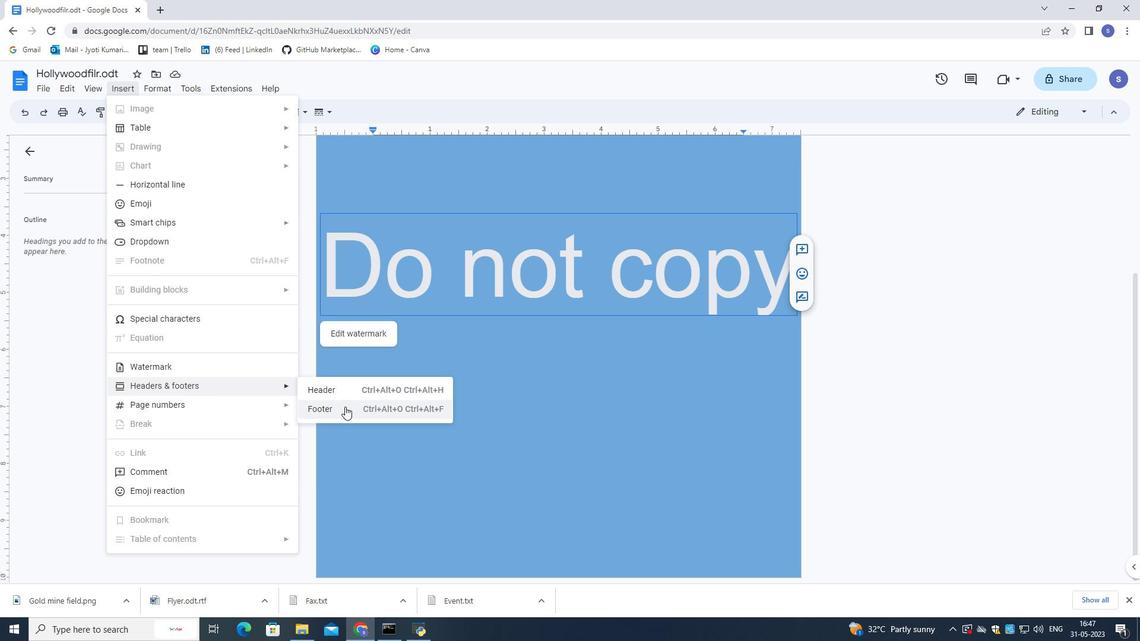 
Action: Mouse moved to (193, 292)
Screenshot: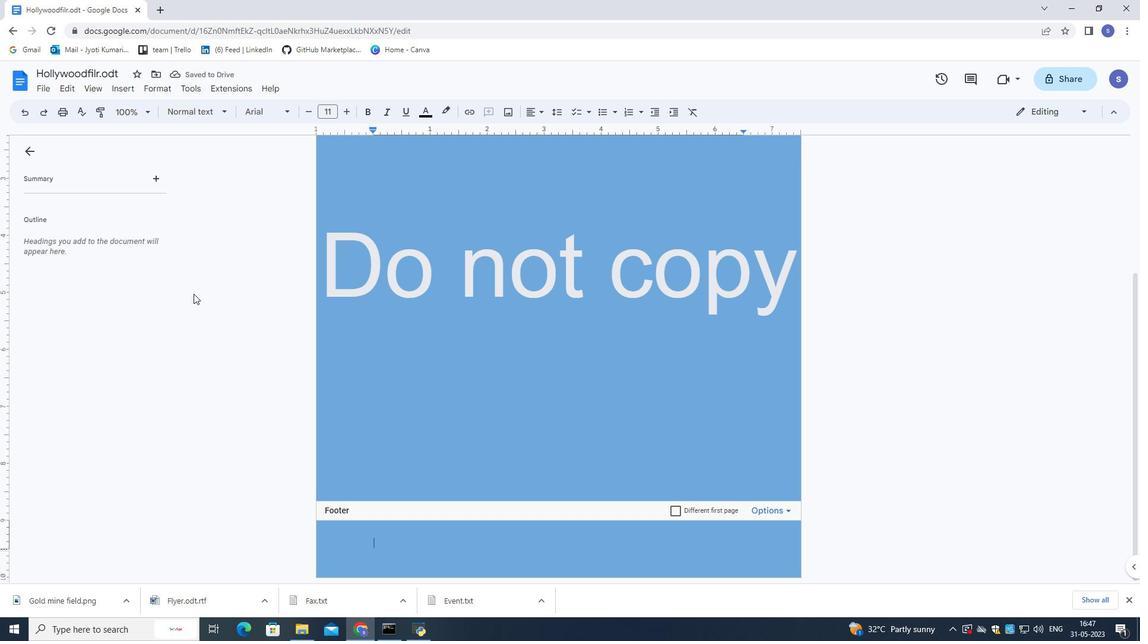 
Action: Key pressed www.quantum.com
Screenshot: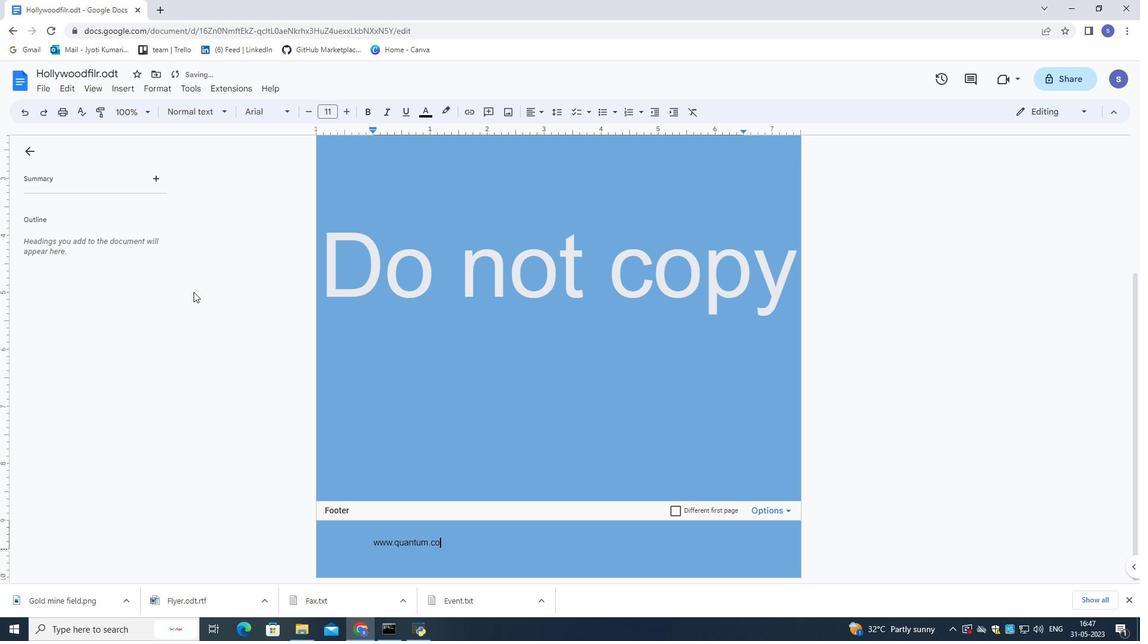 
Action: Mouse moved to (471, 559)
Screenshot: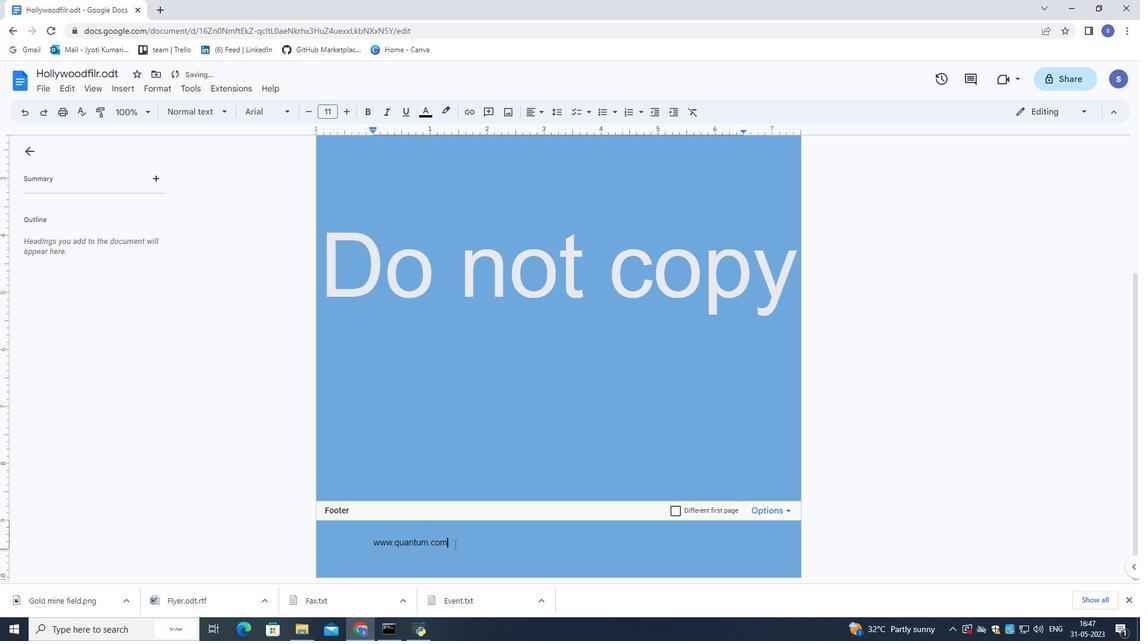 
Action: Mouse pressed left at (471, 559)
Screenshot: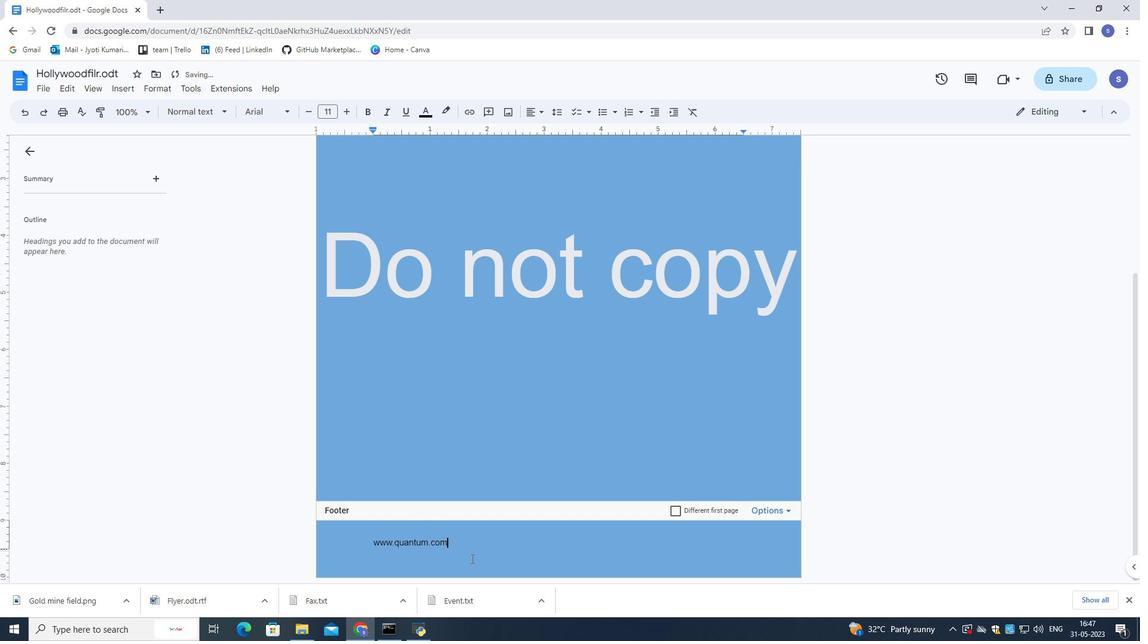 
Action: Mouse scrolled (471, 558) with delta (0, 0)
Screenshot: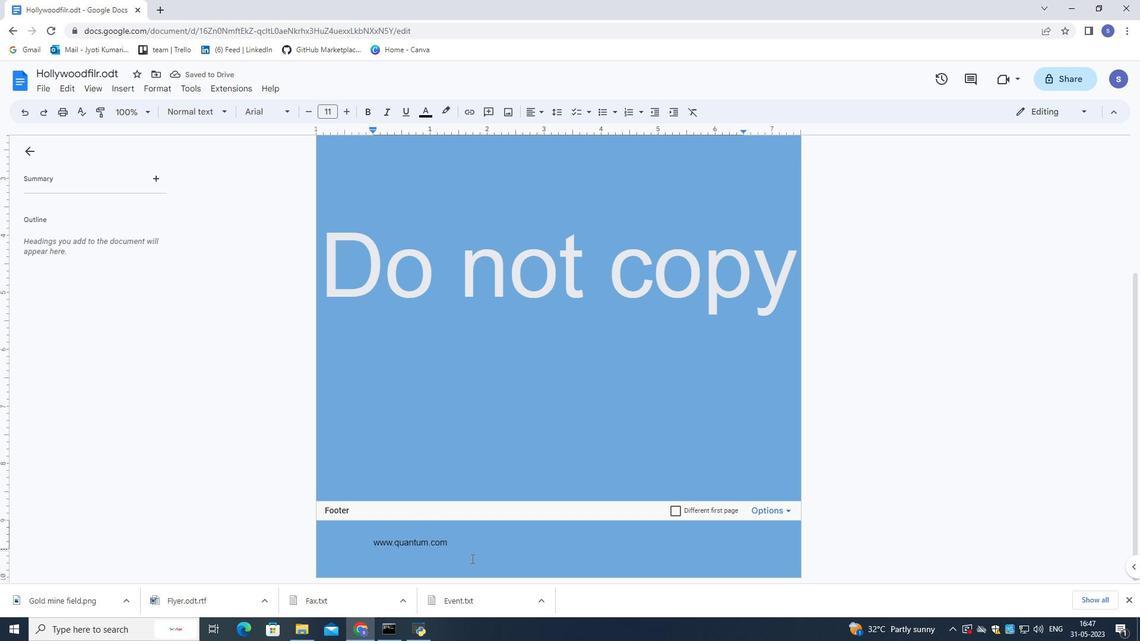 
Action: Mouse scrolled (471, 558) with delta (0, 0)
Screenshot: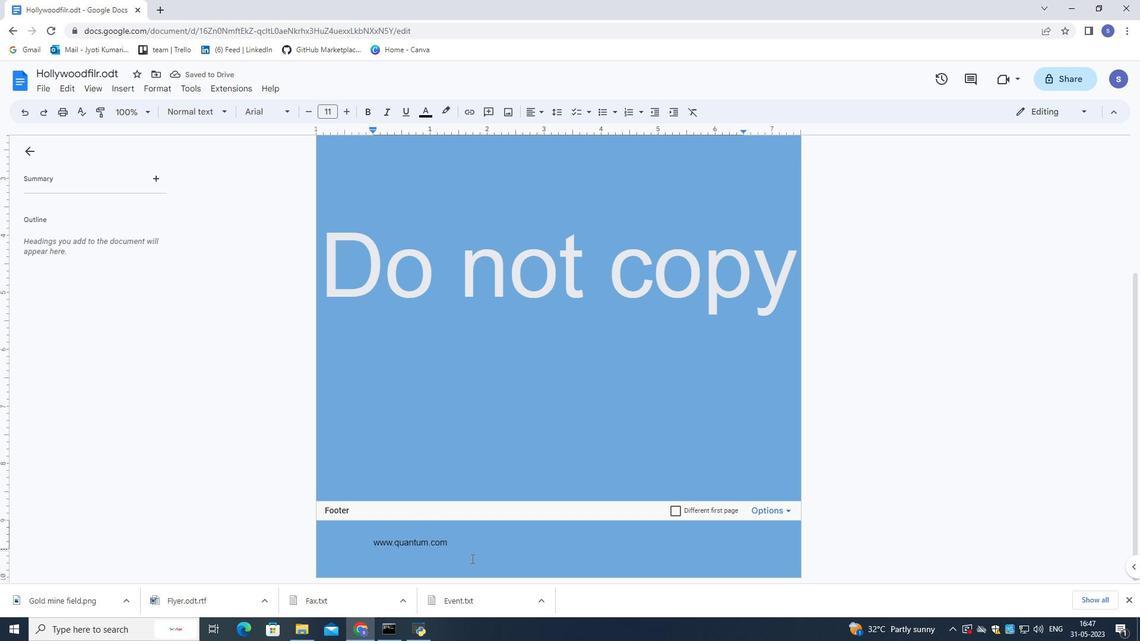 
Action: Mouse scrolled (471, 558) with delta (0, 0)
Screenshot: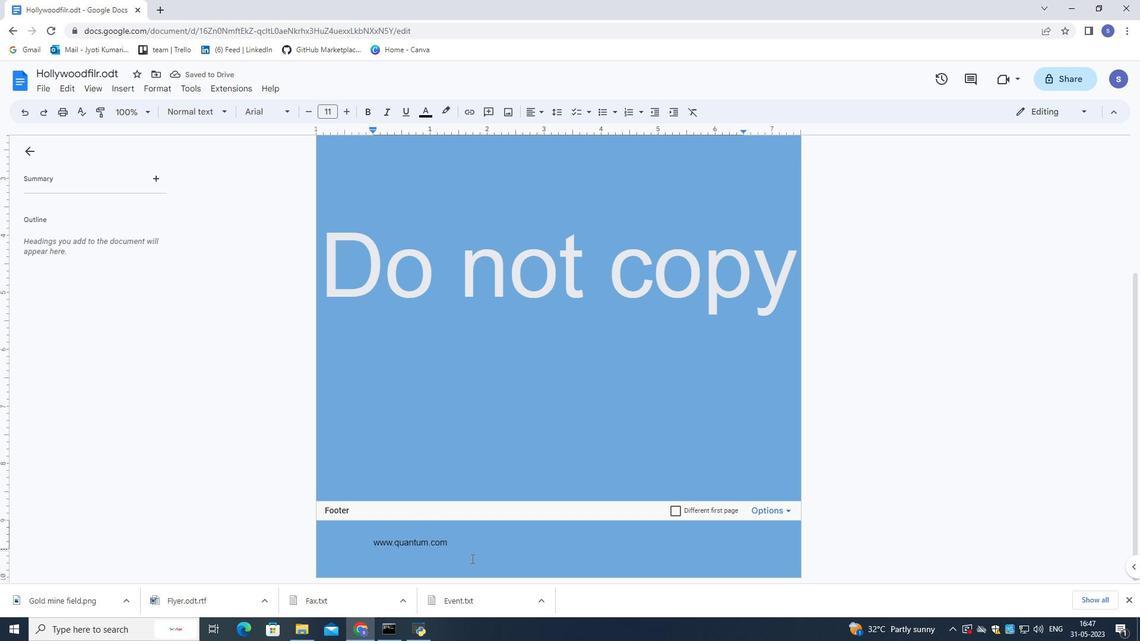 
